 Task: Search round trip flight ticket for 4 adults, 2 children, 2 infants in seat and 1 infant on lap in premium economy from New Orleans: Louis Armstrong New Orleans International Airport to Greenville: Pitt-greenville Airport on 5-2-2023 and return on 5-3-2023. Choice of flights is Sun country airlines. Number of bags: 9 checked bags. Price is upto 94000. Outbound departure time preference is 12:15. Return departure time preference is 12:30.
Action: Mouse moved to (372, 319)
Screenshot: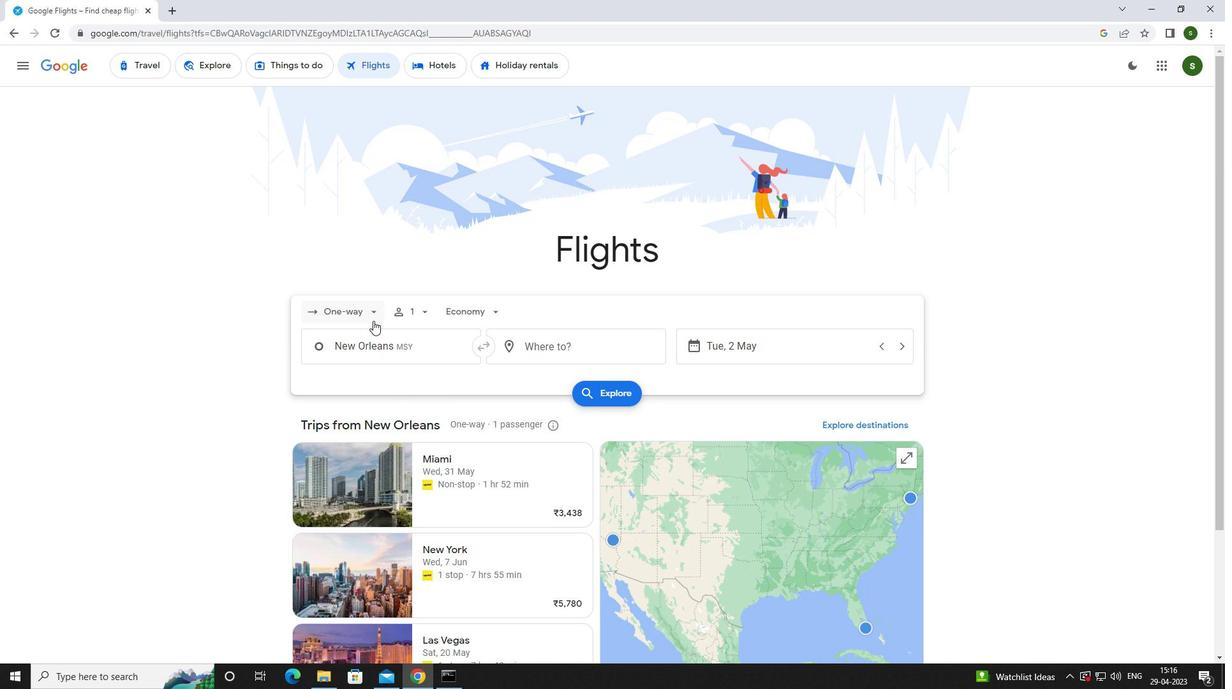 
Action: Mouse pressed left at (372, 319)
Screenshot: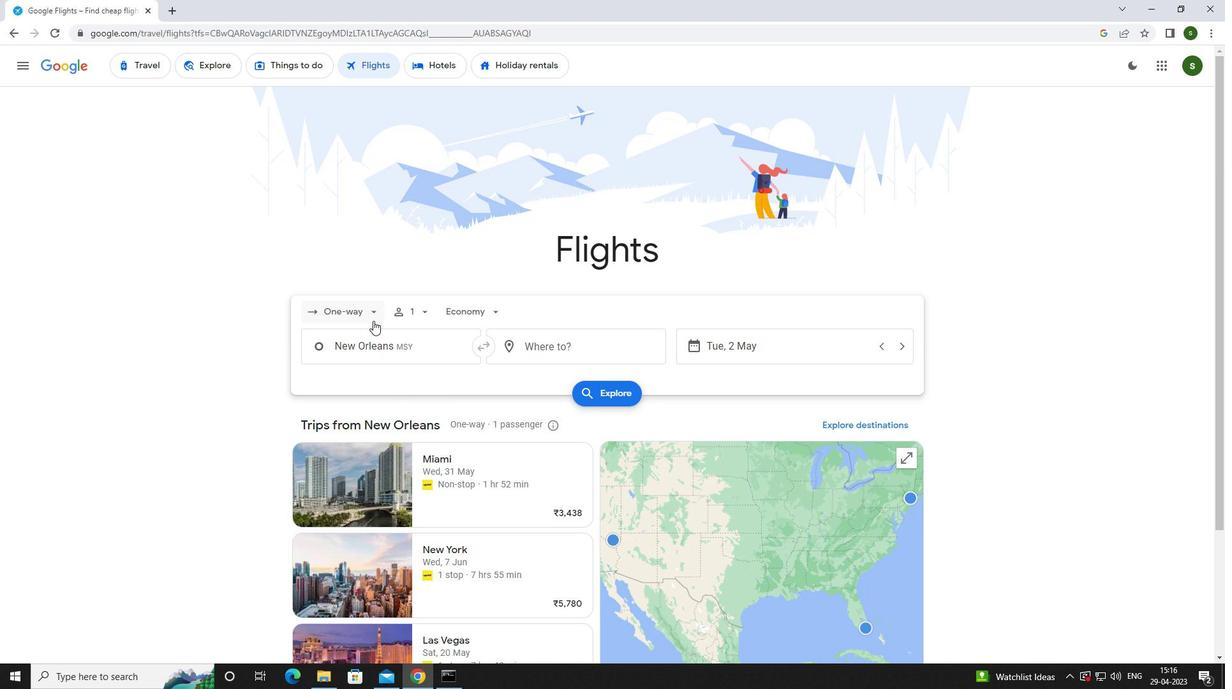 
Action: Mouse moved to (369, 335)
Screenshot: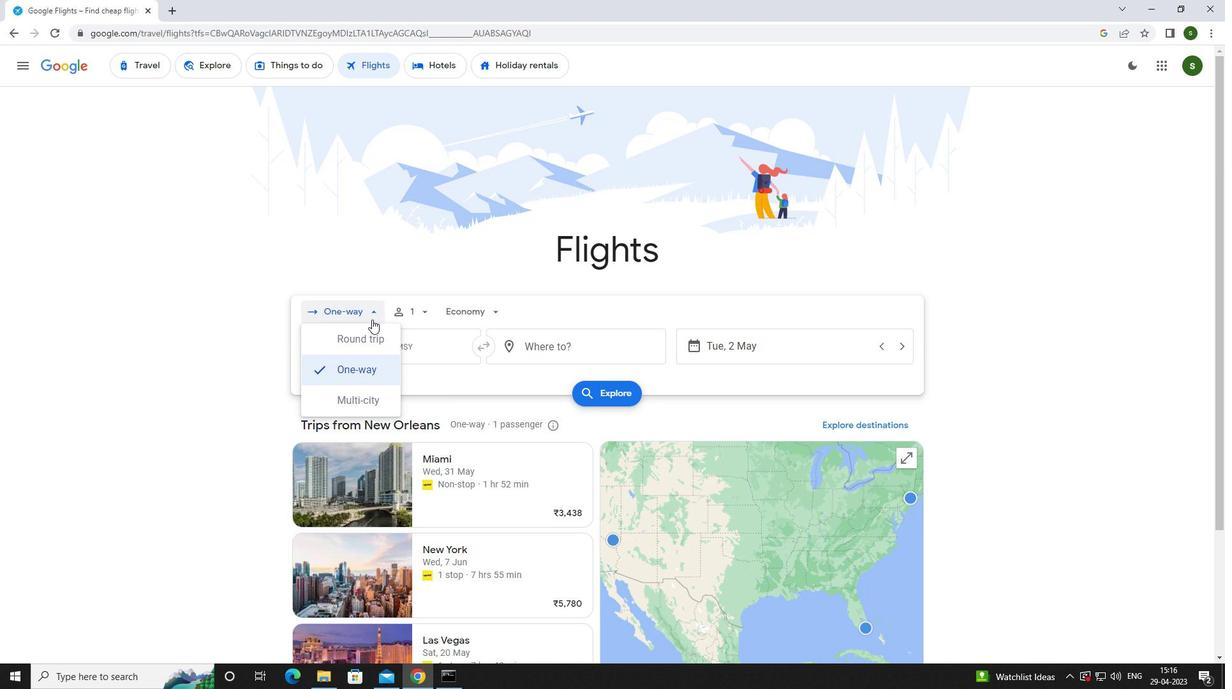 
Action: Mouse pressed left at (369, 335)
Screenshot: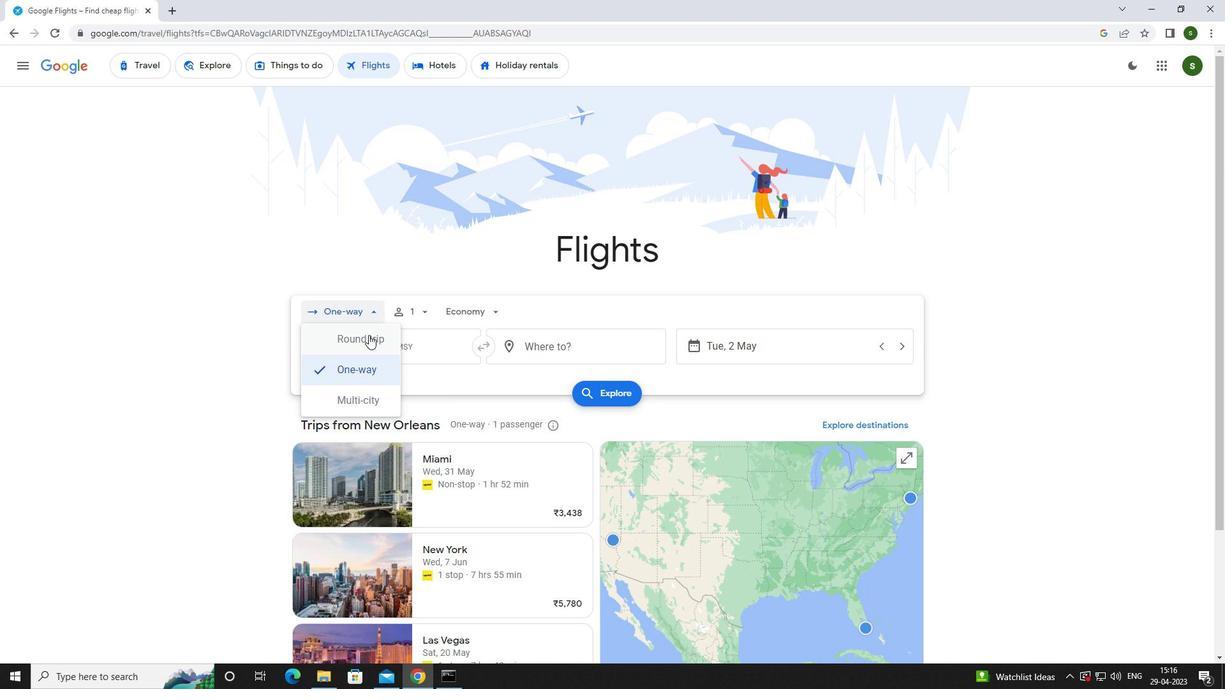 
Action: Mouse moved to (424, 314)
Screenshot: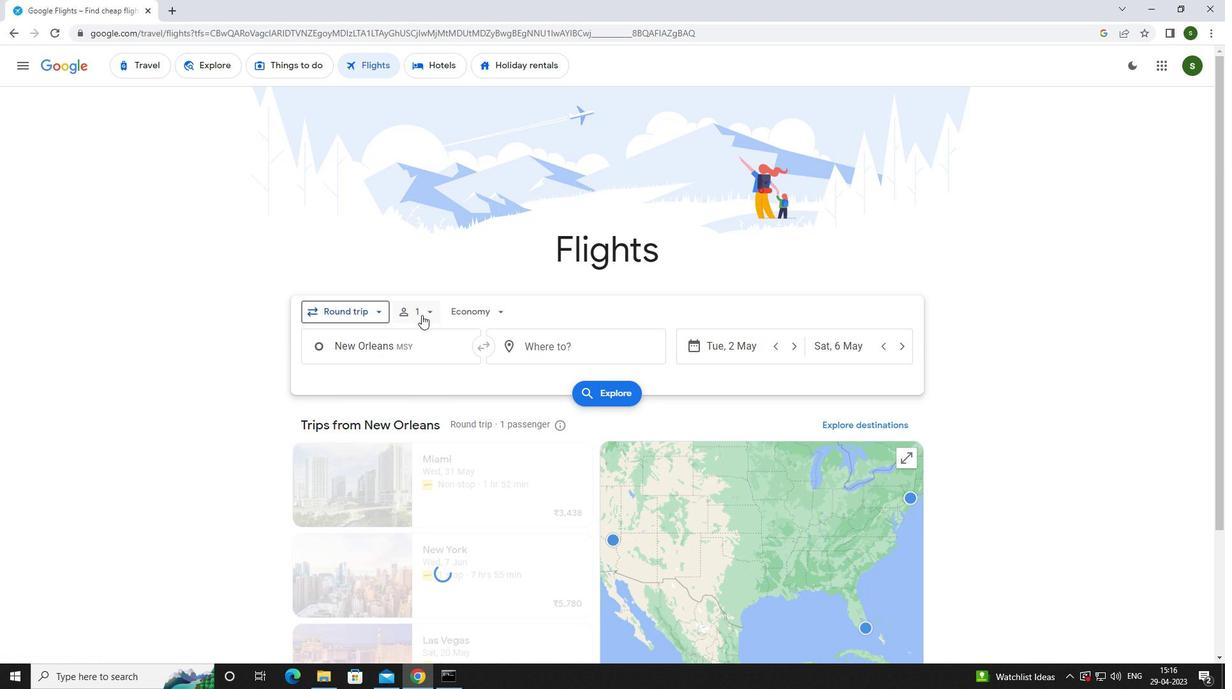 
Action: Mouse pressed left at (424, 314)
Screenshot: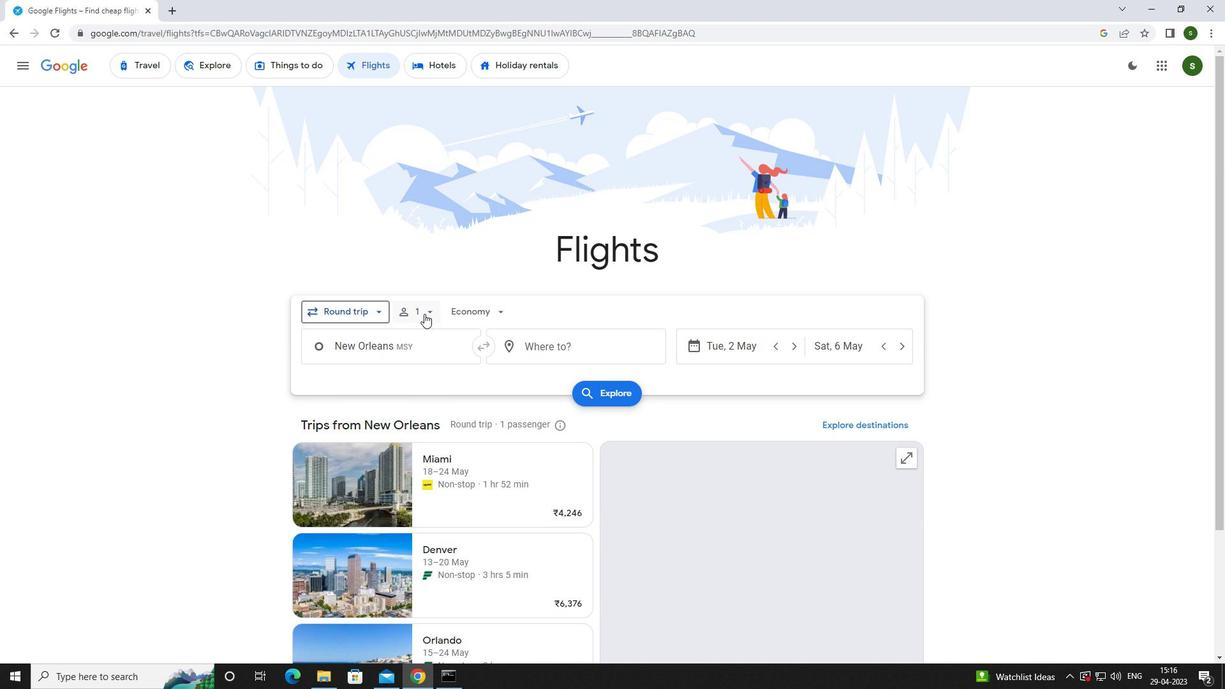 
Action: Mouse moved to (533, 342)
Screenshot: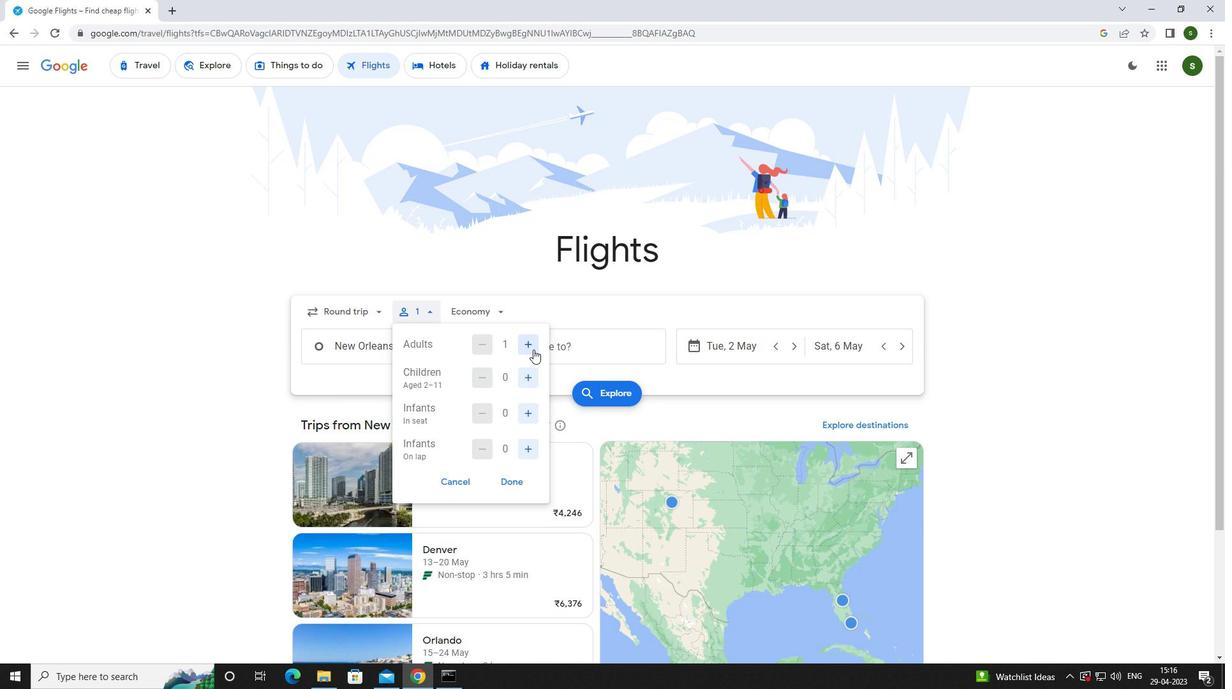 
Action: Mouse pressed left at (533, 342)
Screenshot: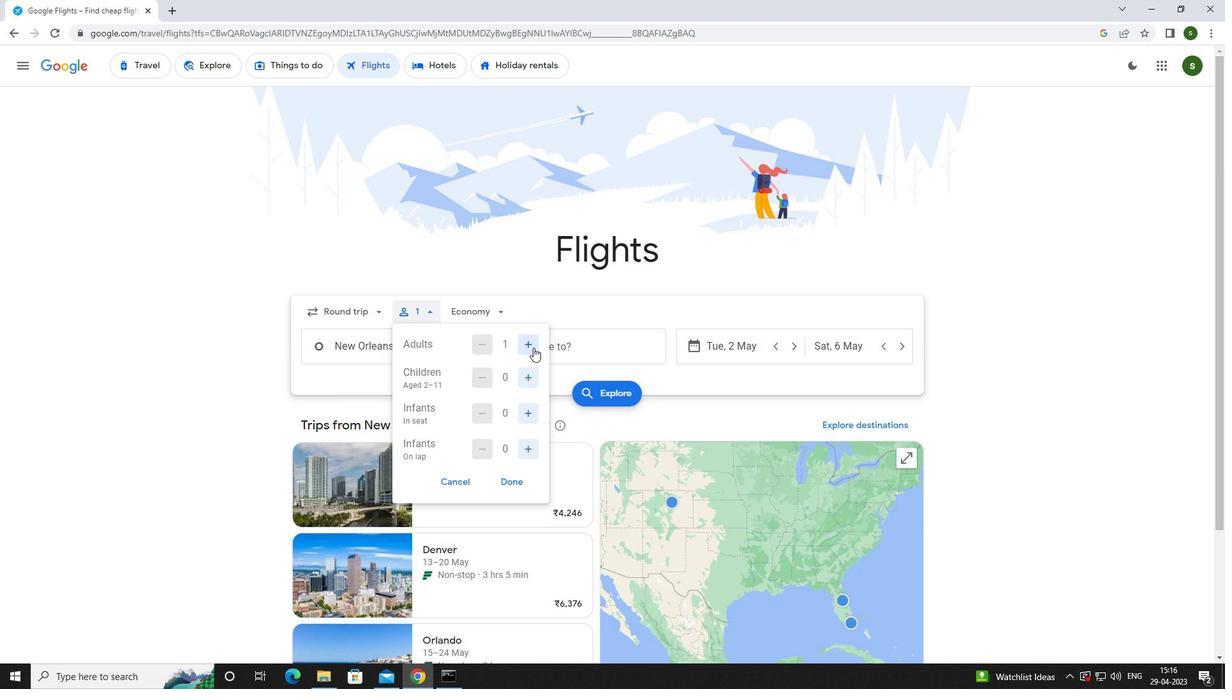 
Action: Mouse pressed left at (533, 342)
Screenshot: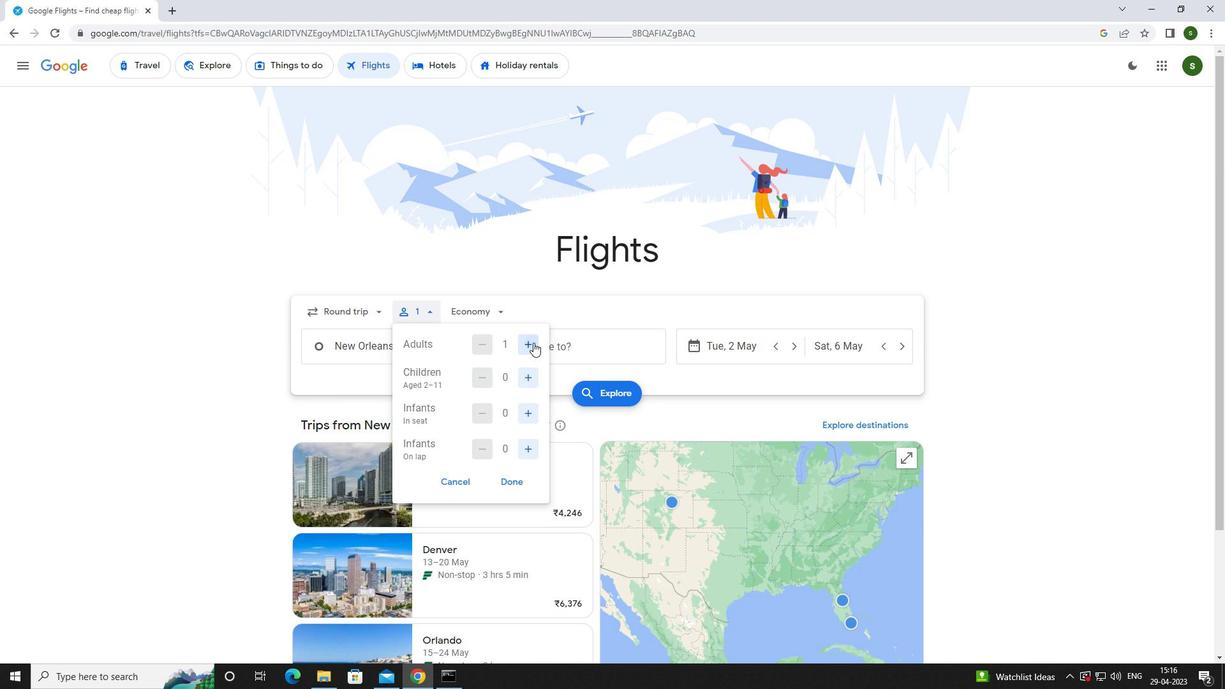 
Action: Mouse pressed left at (533, 342)
Screenshot: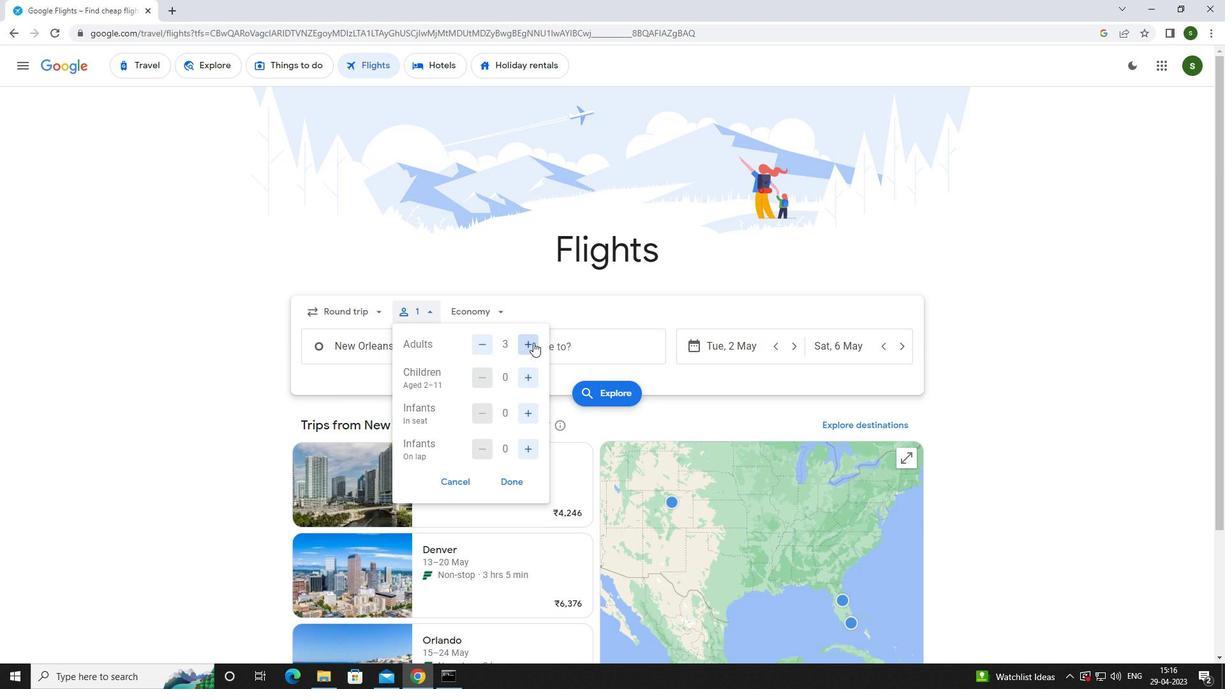 
Action: Mouse moved to (528, 377)
Screenshot: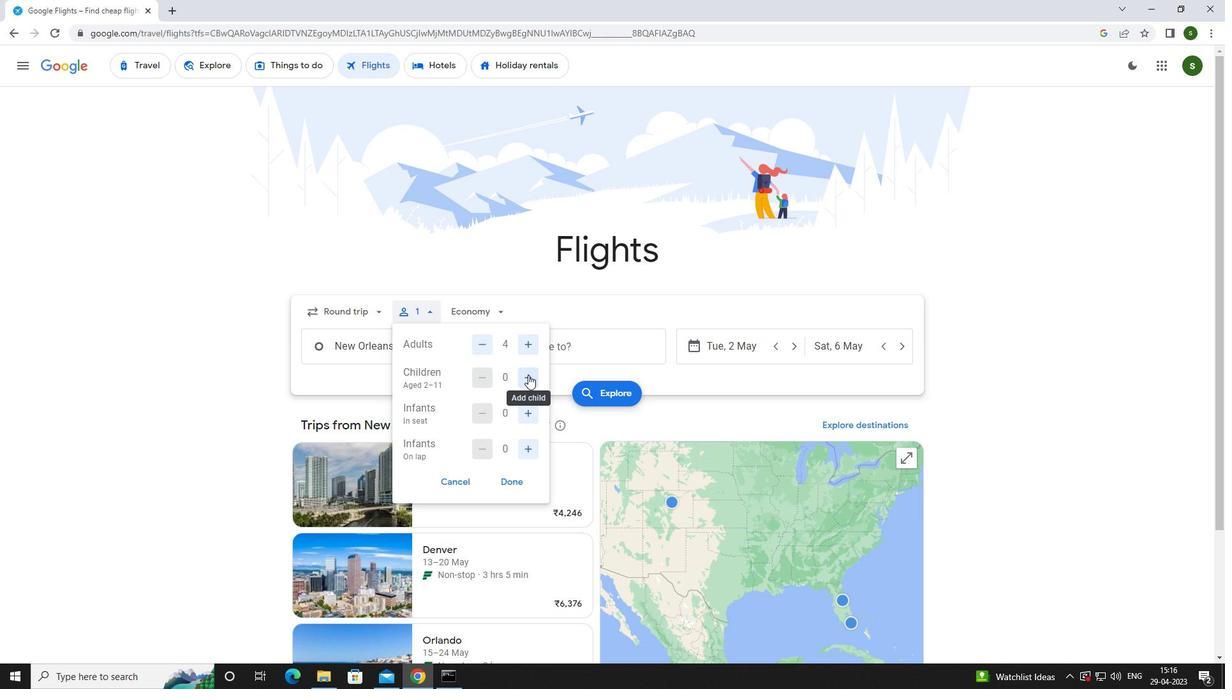 
Action: Mouse pressed left at (528, 377)
Screenshot: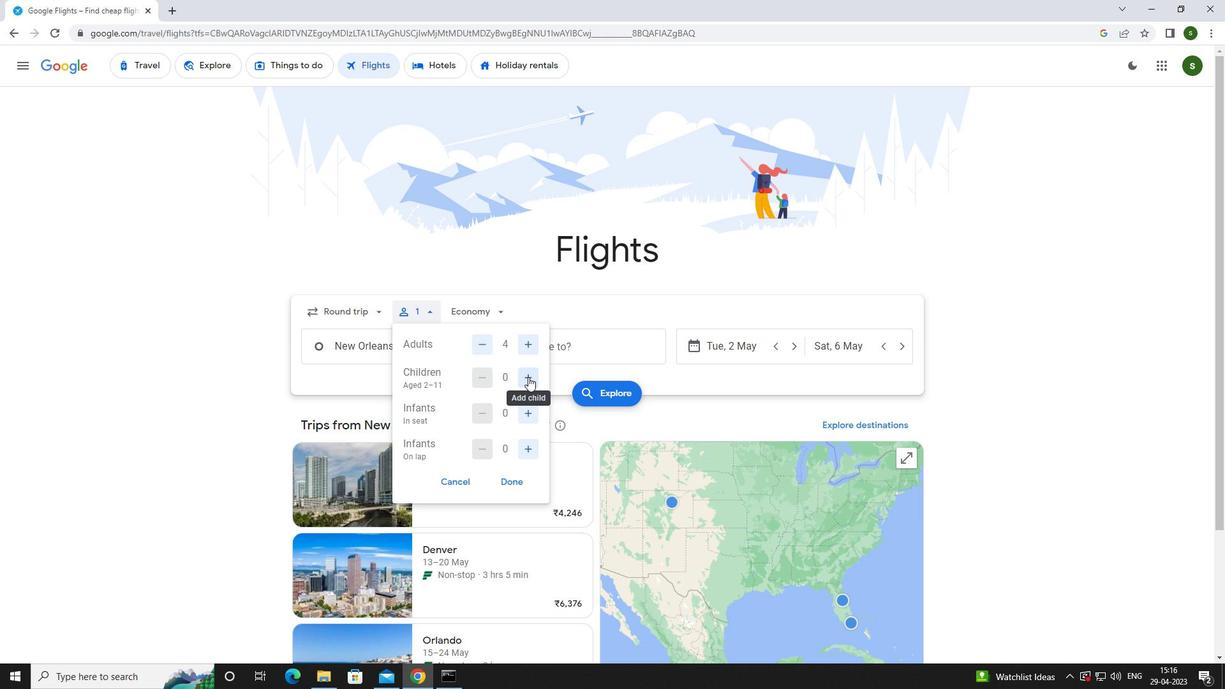 
Action: Mouse pressed left at (528, 377)
Screenshot: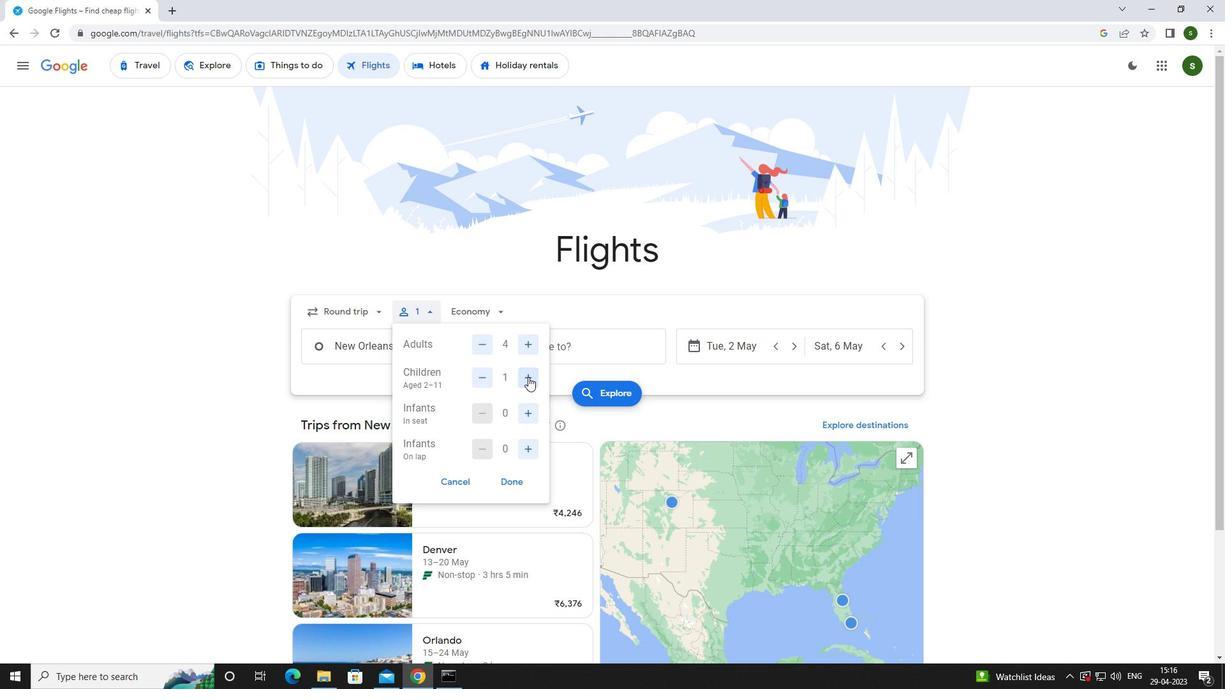 
Action: Mouse moved to (529, 409)
Screenshot: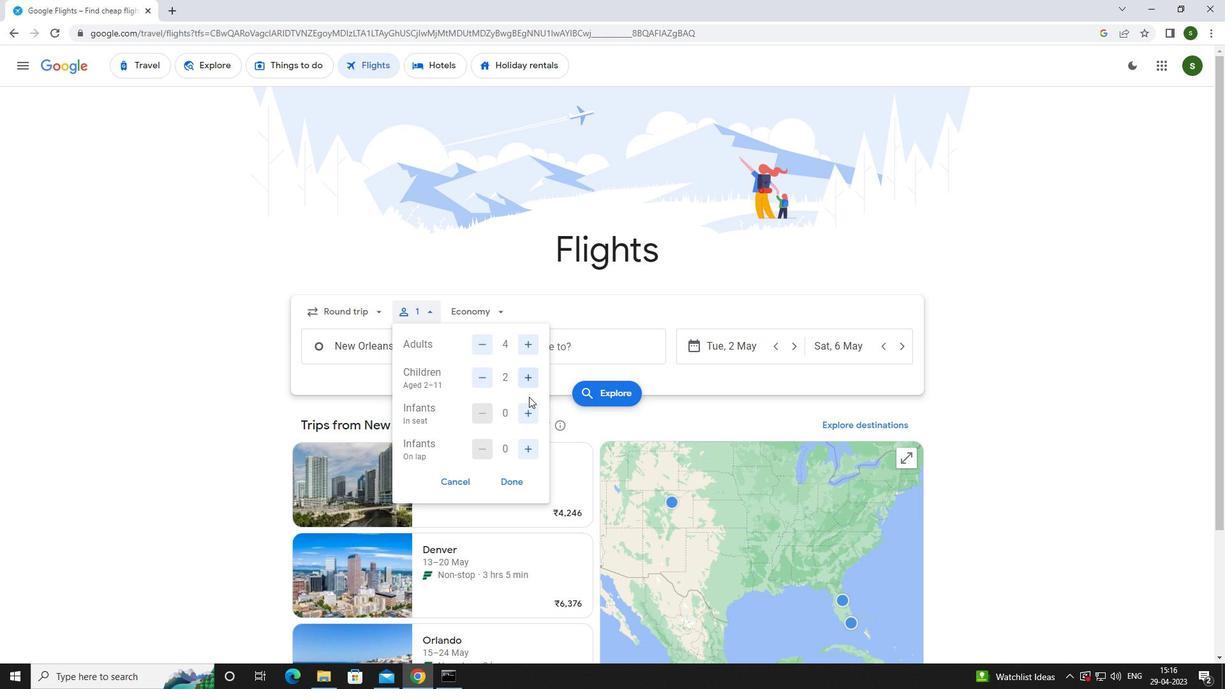 
Action: Mouse pressed left at (529, 409)
Screenshot: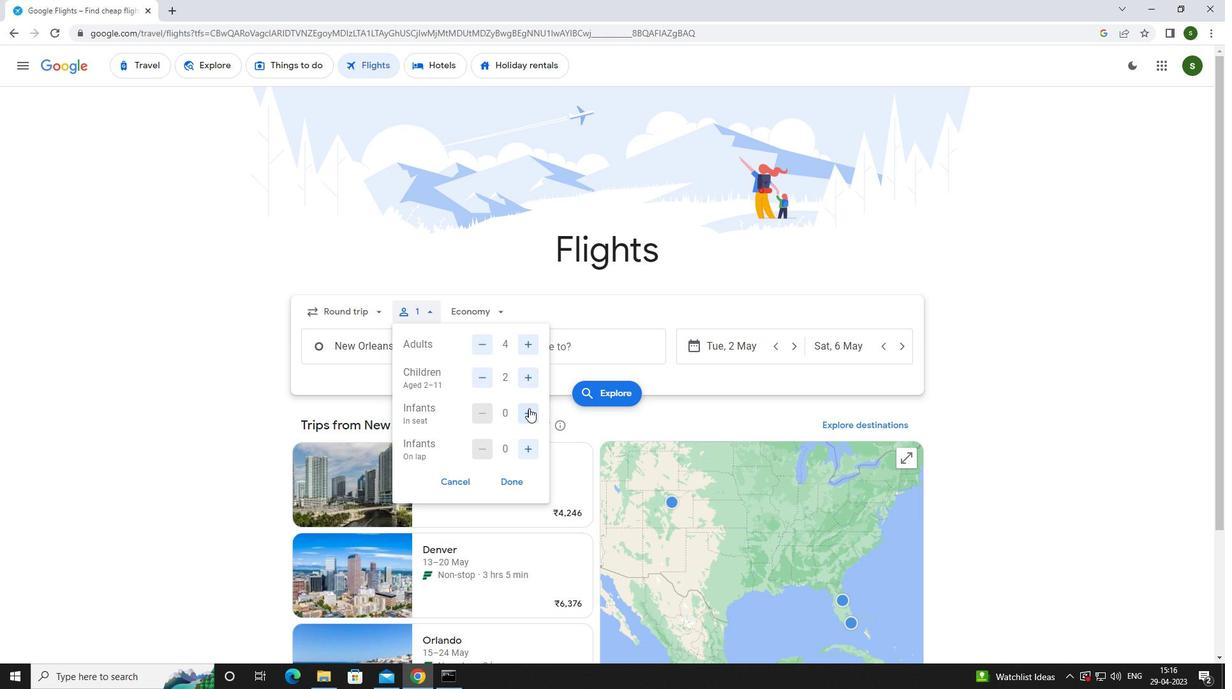 
Action: Mouse pressed left at (529, 409)
Screenshot: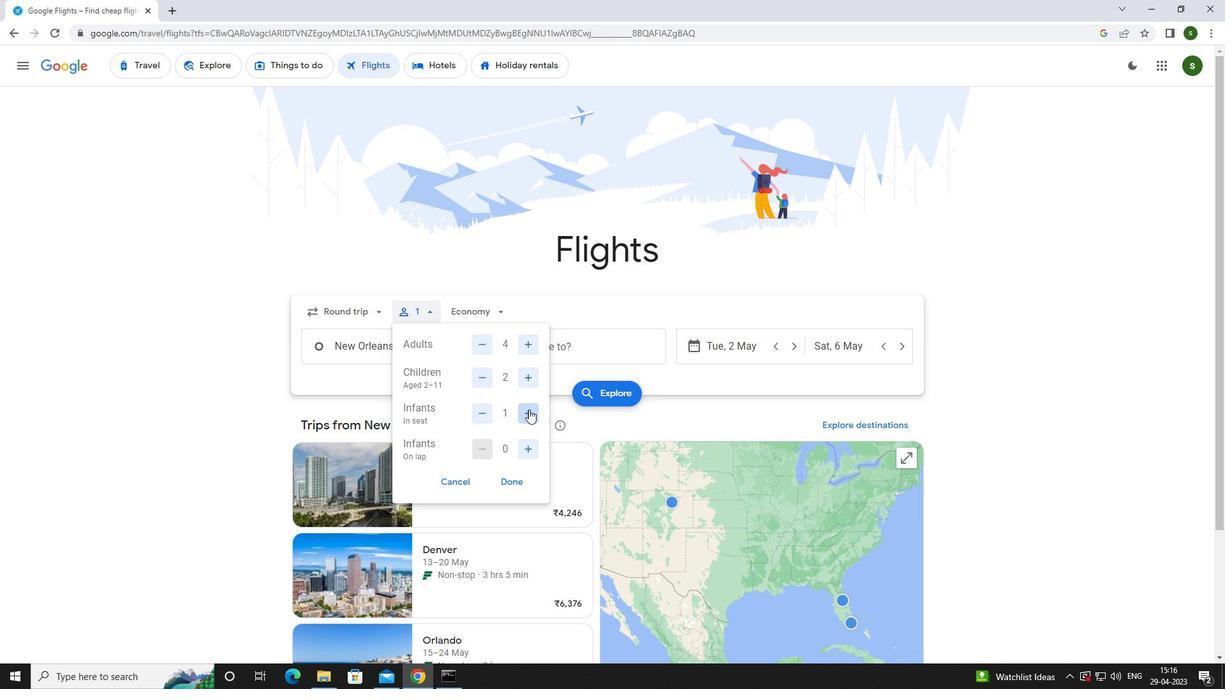 
Action: Mouse moved to (531, 439)
Screenshot: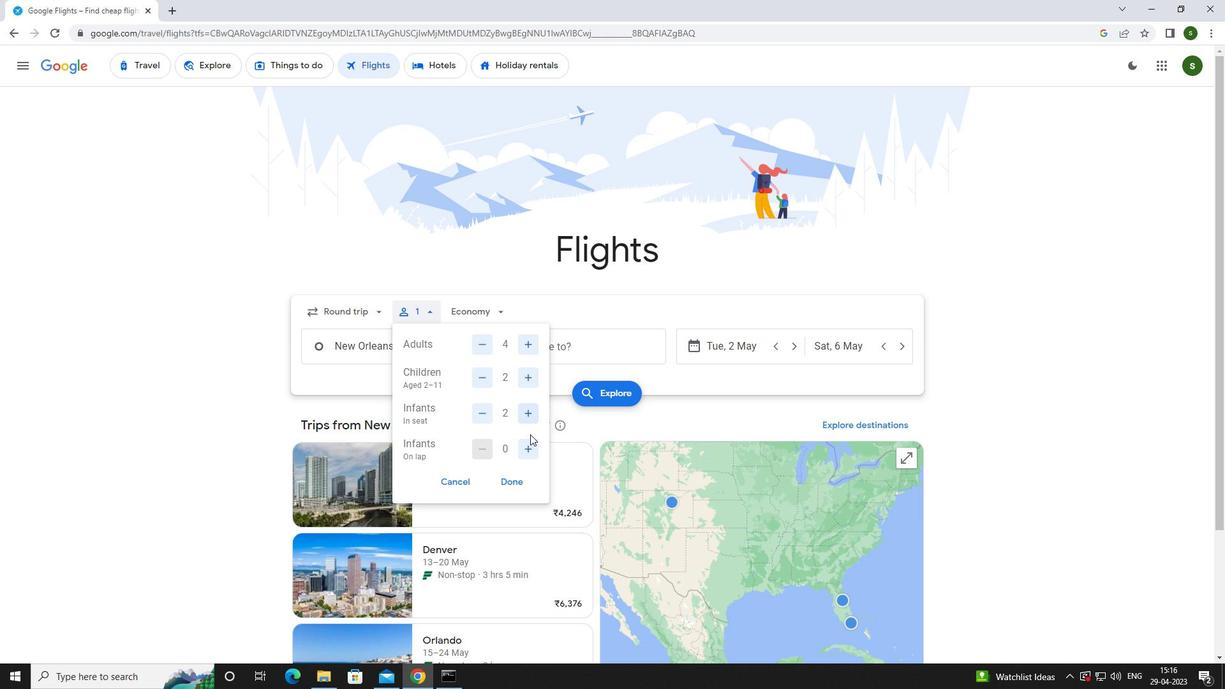 
Action: Mouse pressed left at (531, 439)
Screenshot: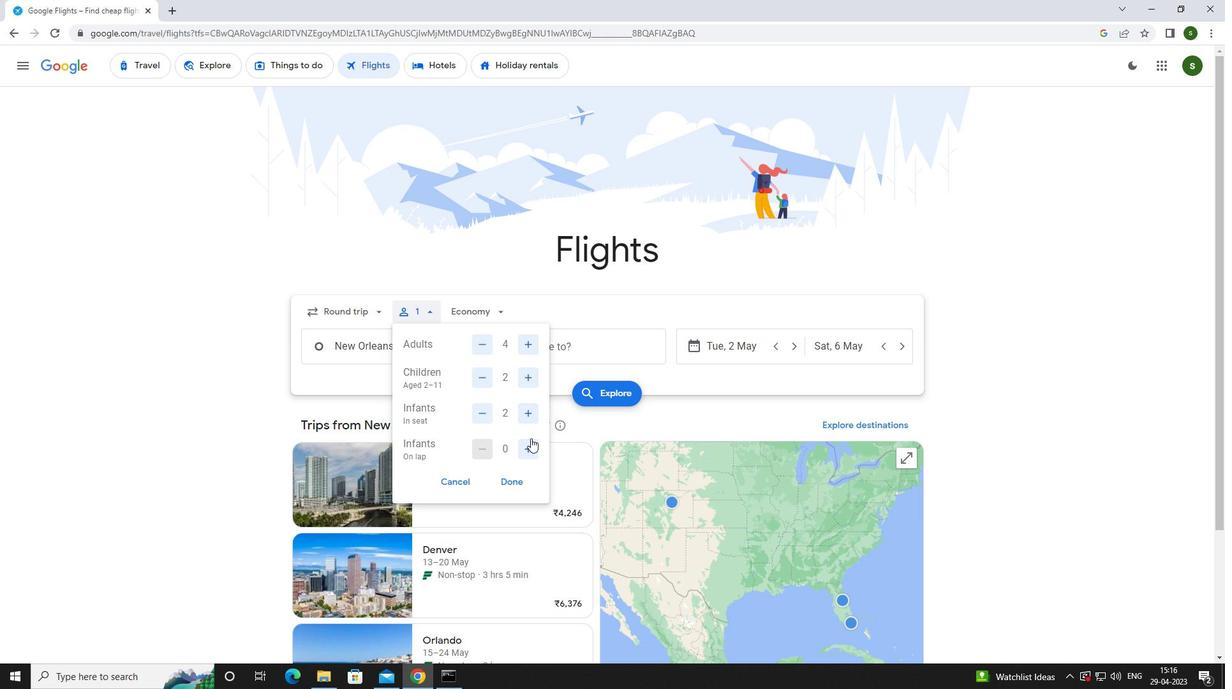 
Action: Mouse moved to (495, 316)
Screenshot: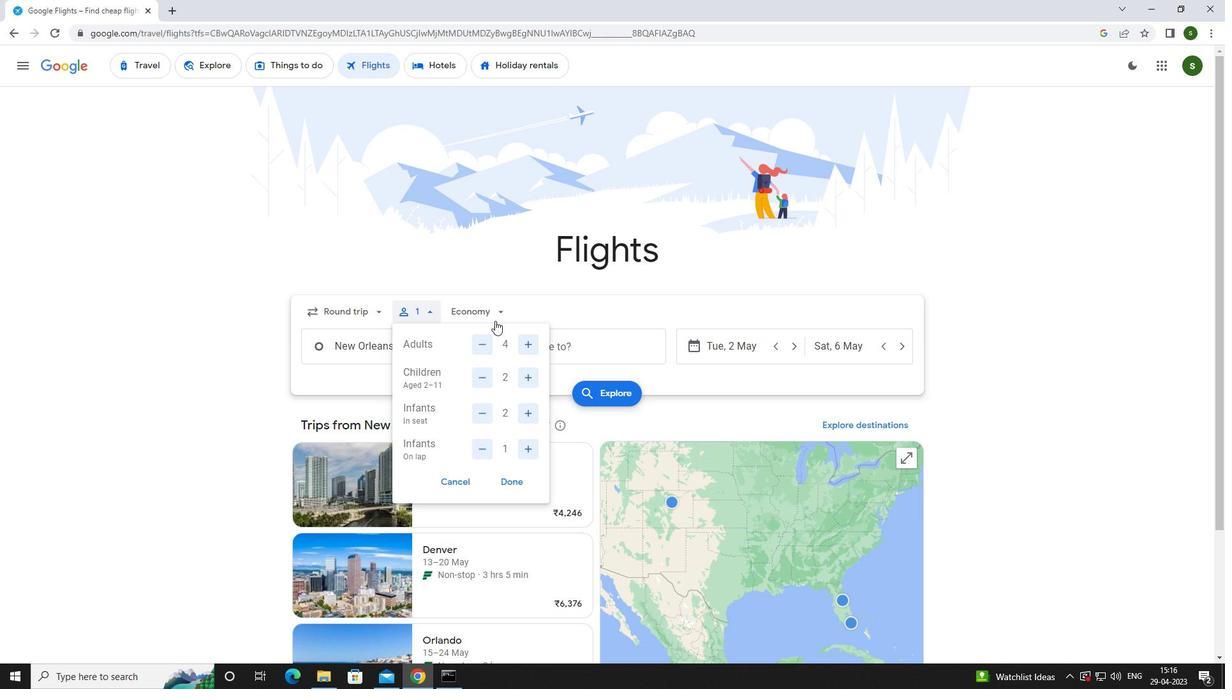 
Action: Mouse pressed left at (495, 316)
Screenshot: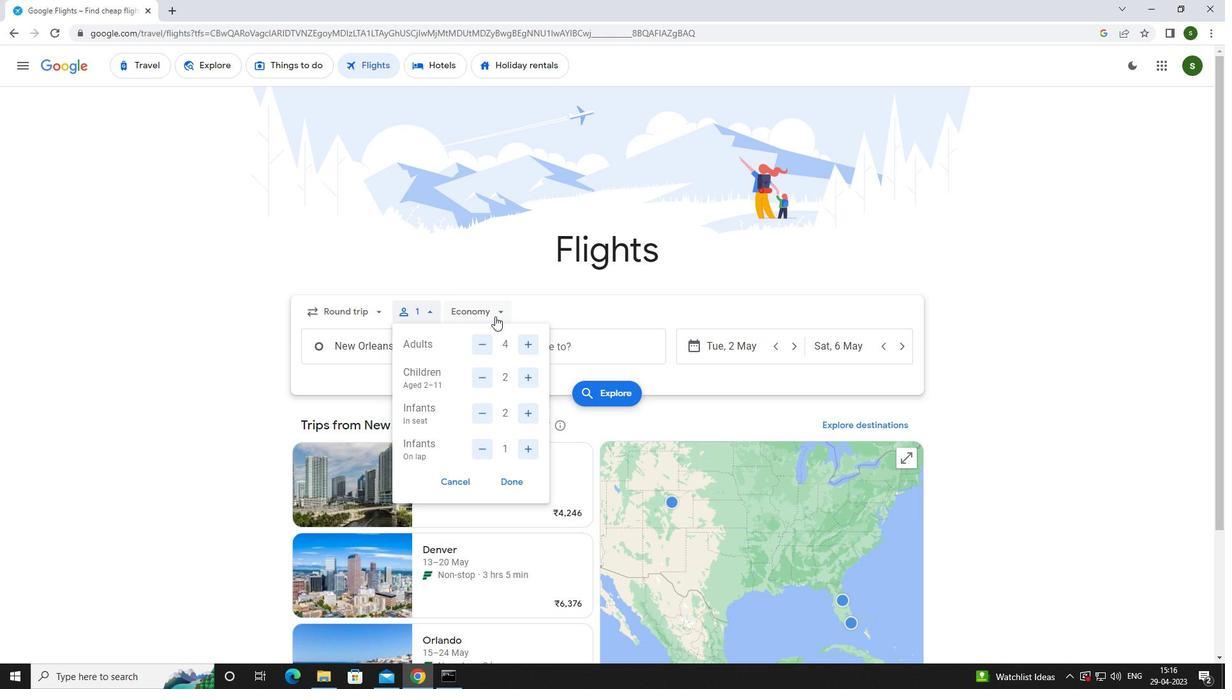 
Action: Mouse moved to (504, 372)
Screenshot: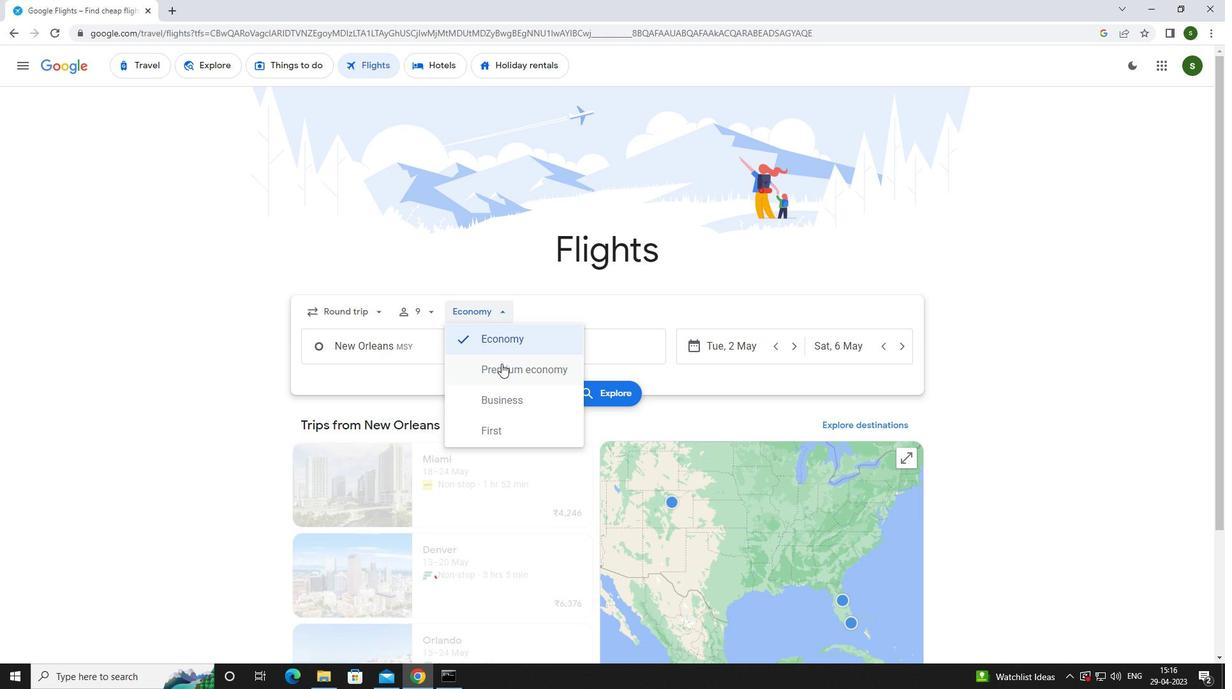 
Action: Mouse pressed left at (504, 372)
Screenshot: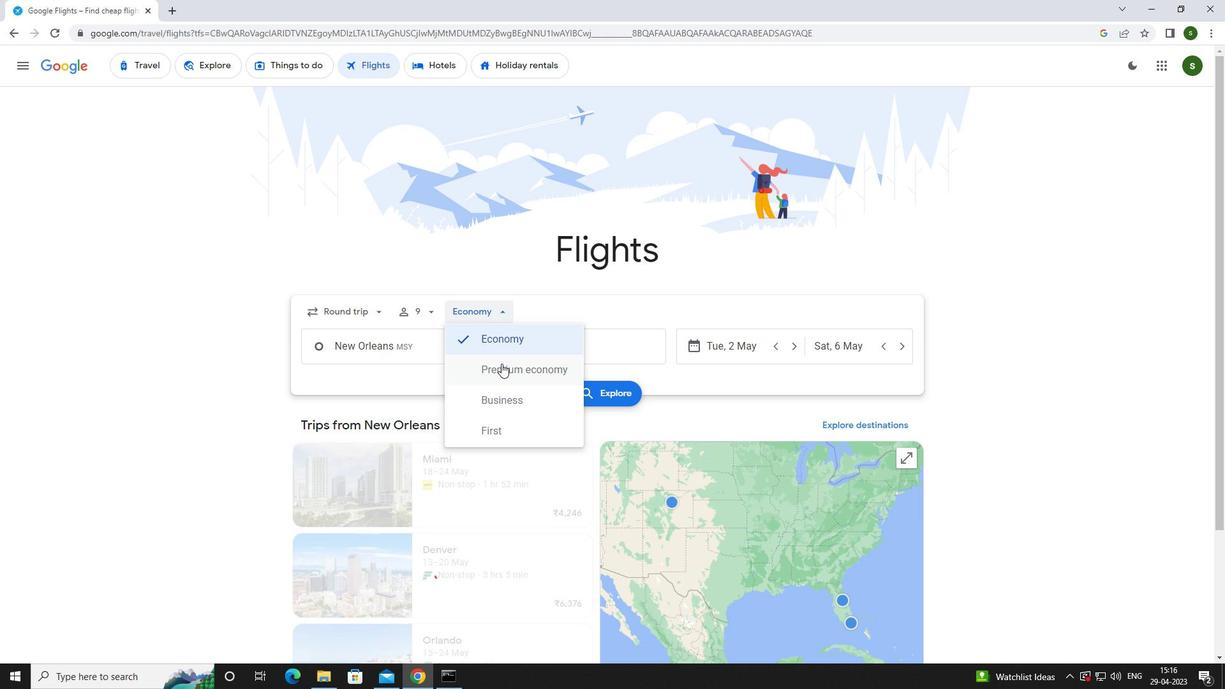 
Action: Mouse moved to (420, 344)
Screenshot: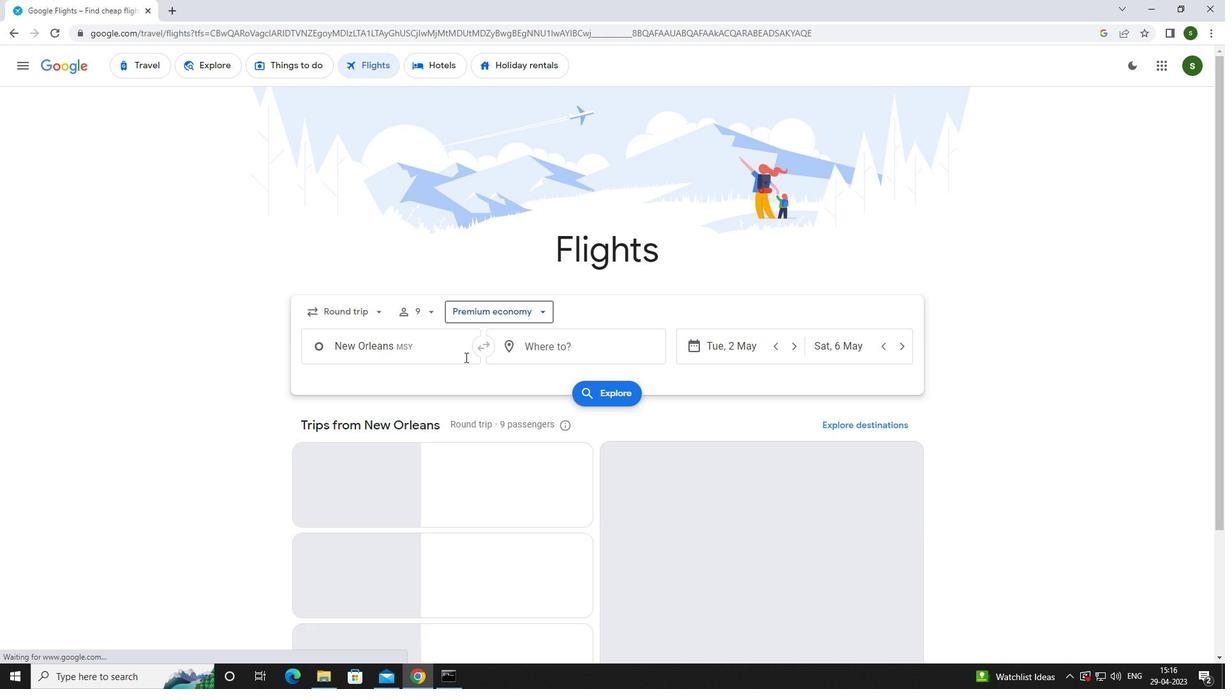 
Action: Mouse pressed left at (420, 344)
Screenshot: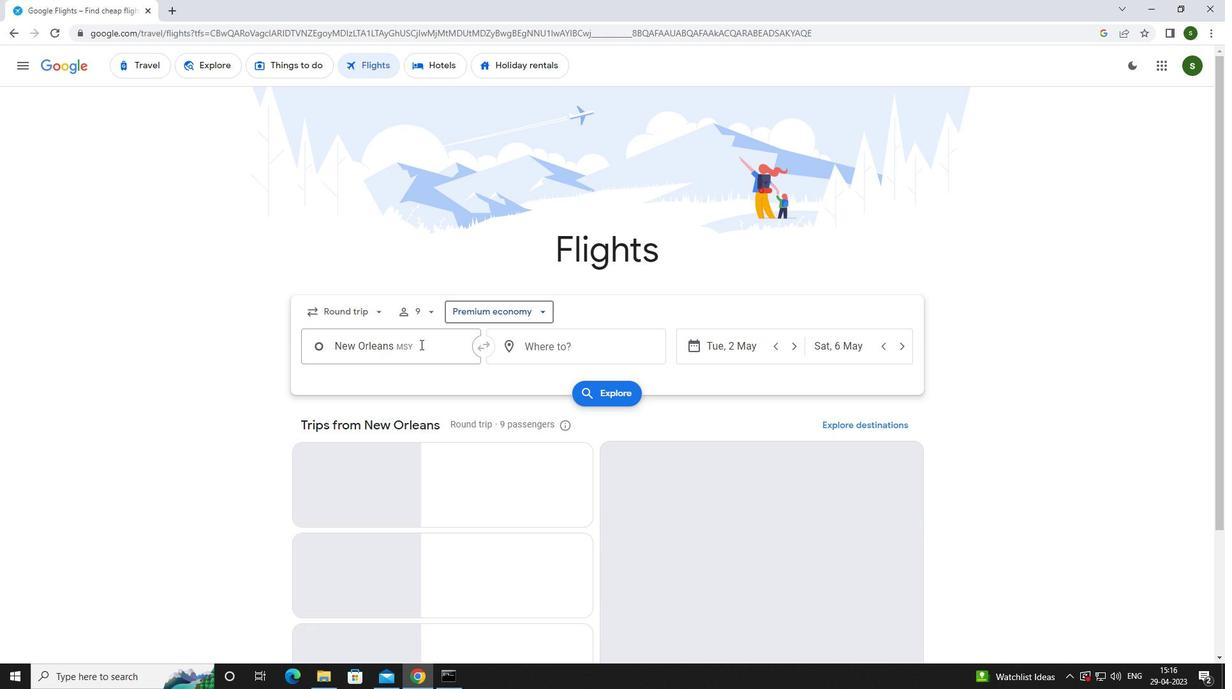 
Action: Key pressed n<Key.caps_lock>ew<Key.space><Key.caps_lock>o<Key.caps_lock>rleans
Screenshot: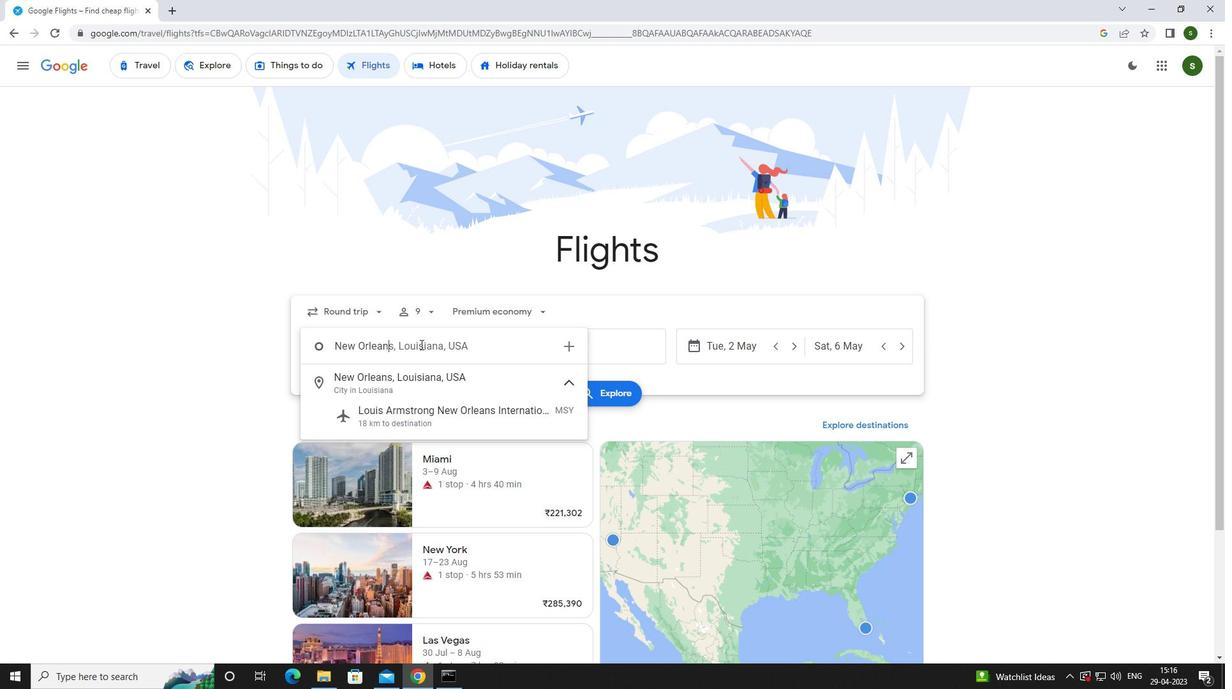 
Action: Mouse moved to (460, 420)
Screenshot: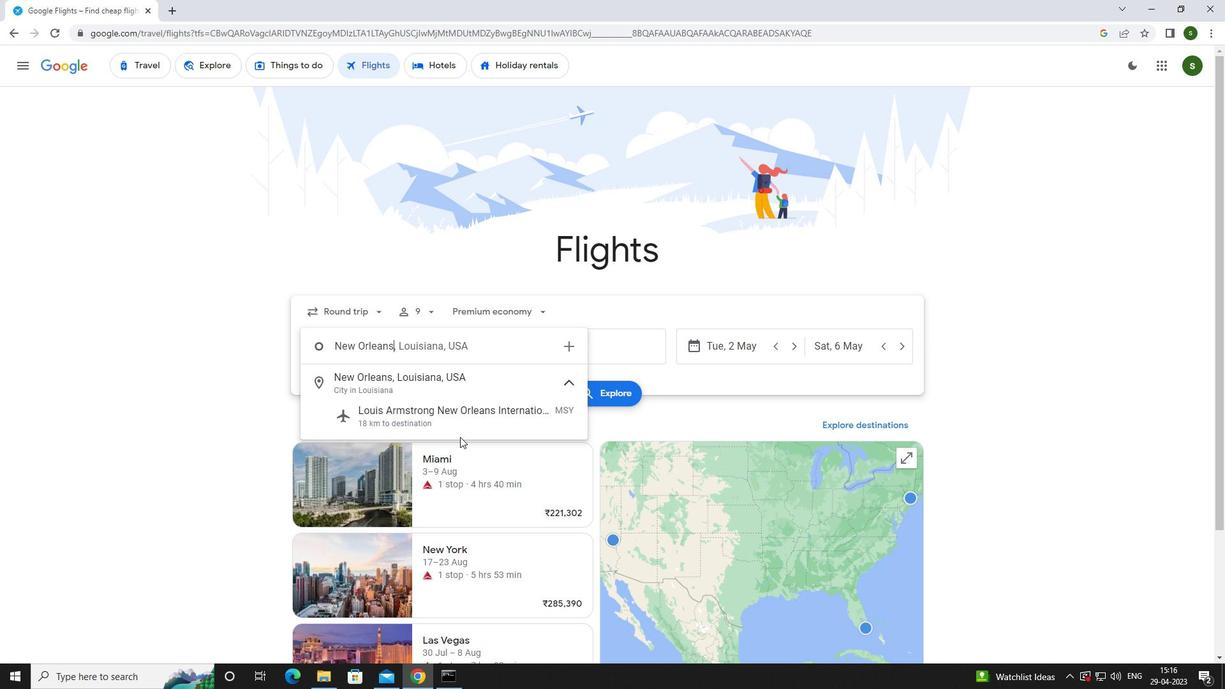 
Action: Mouse pressed left at (460, 420)
Screenshot: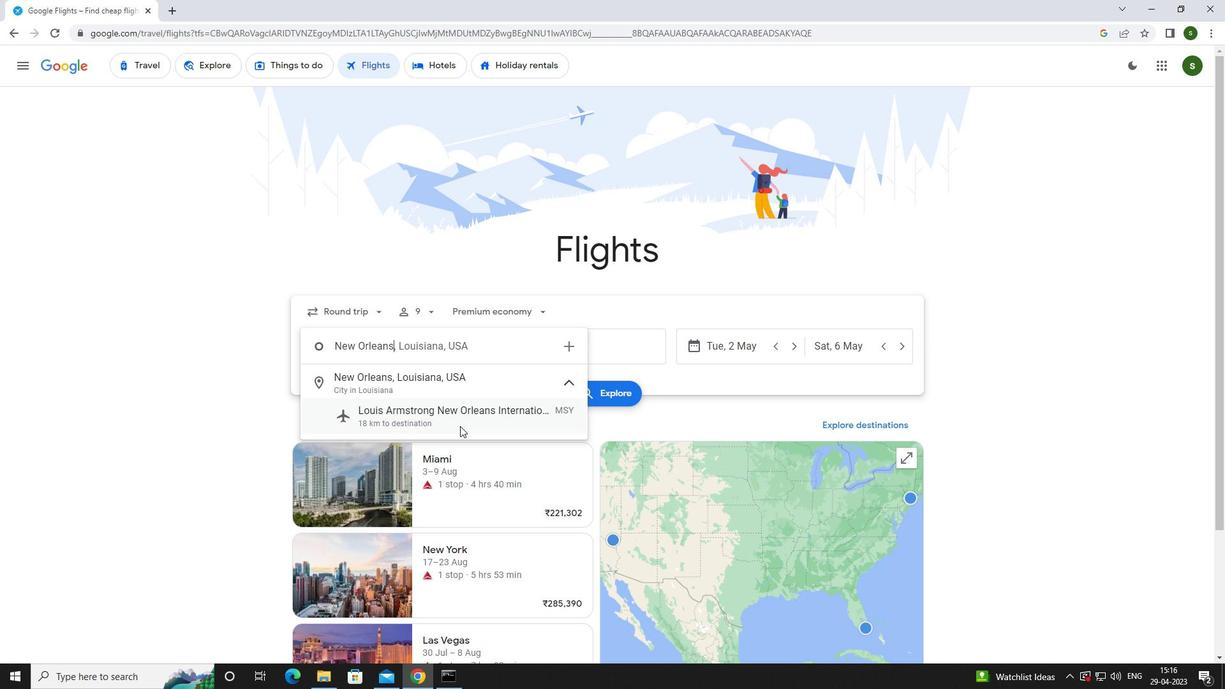 
Action: Mouse moved to (537, 335)
Screenshot: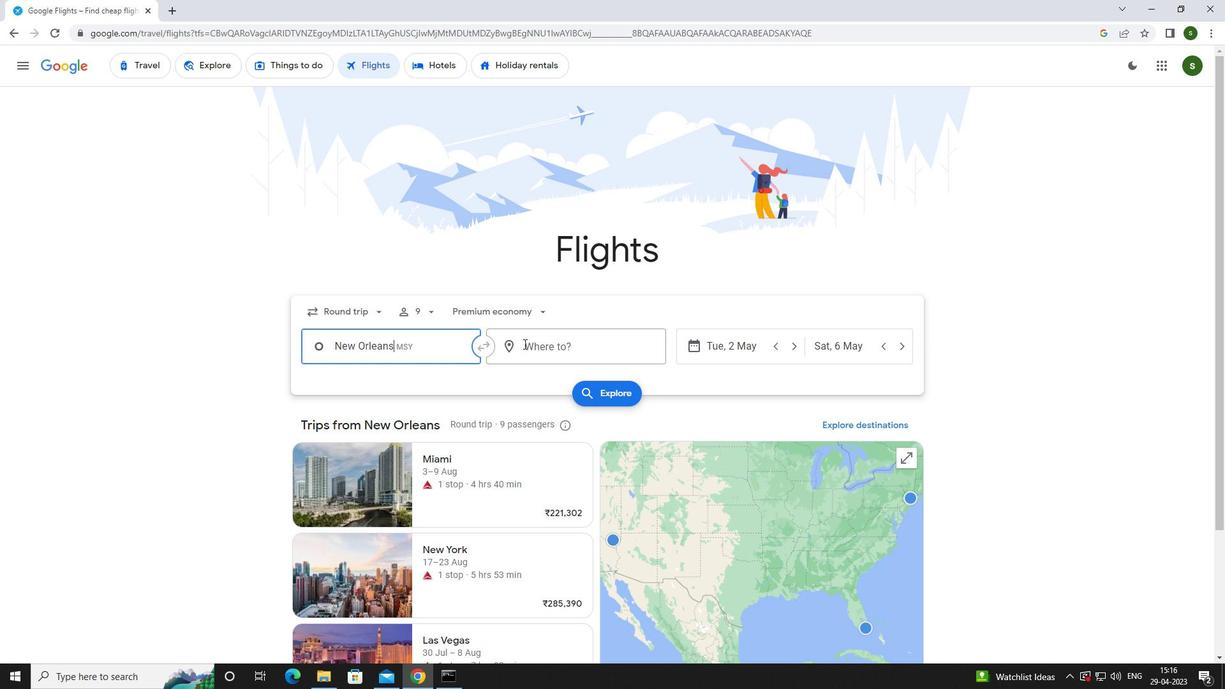 
Action: Mouse pressed left at (537, 335)
Screenshot: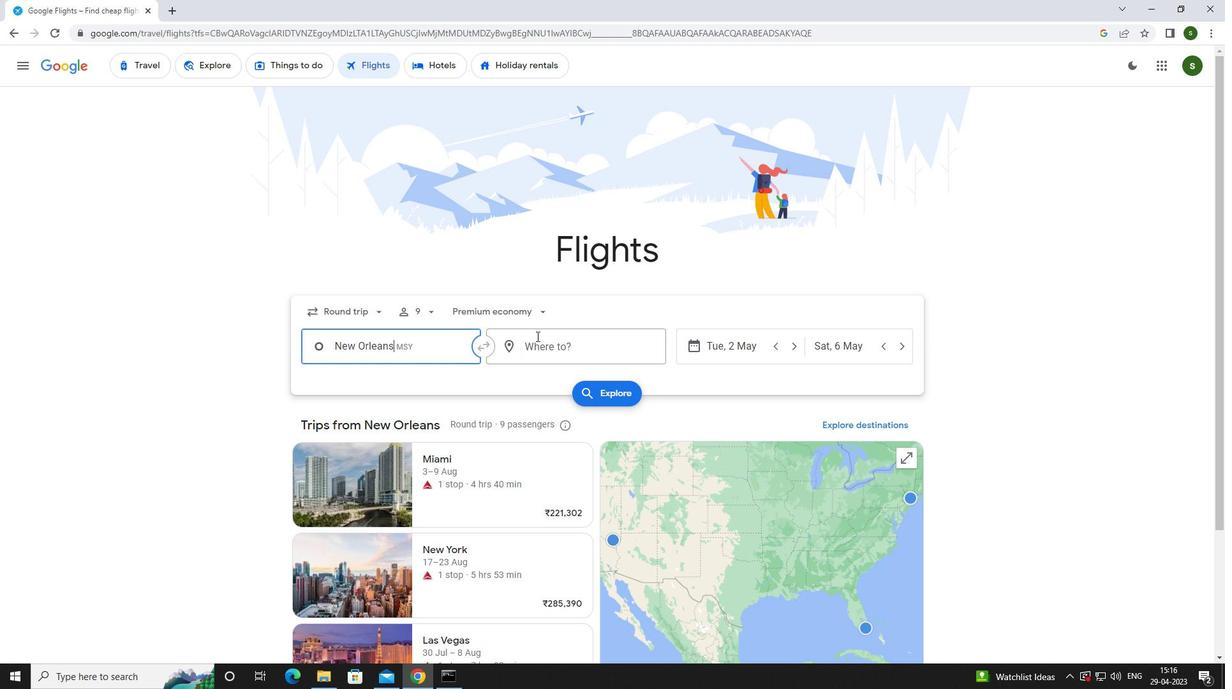 
Action: Key pressed <Key.caps_lock>p<Key.caps_lock>o<Key.backspace>itt
Screenshot: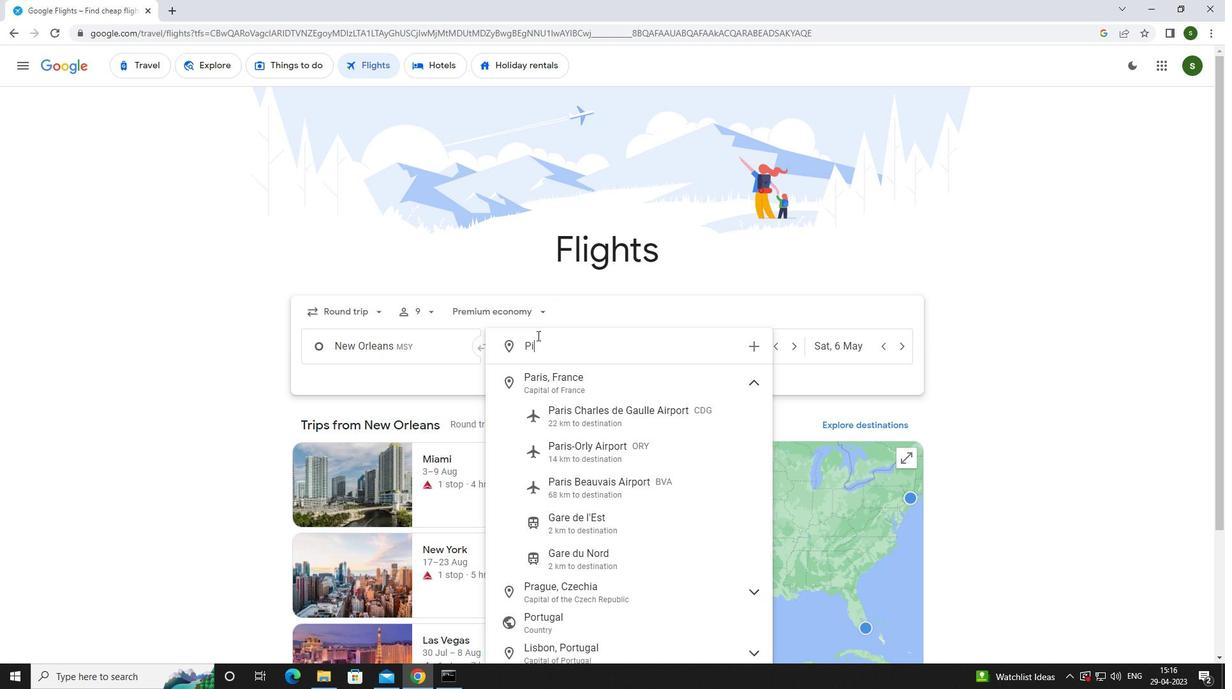 
Action: Mouse moved to (585, 471)
Screenshot: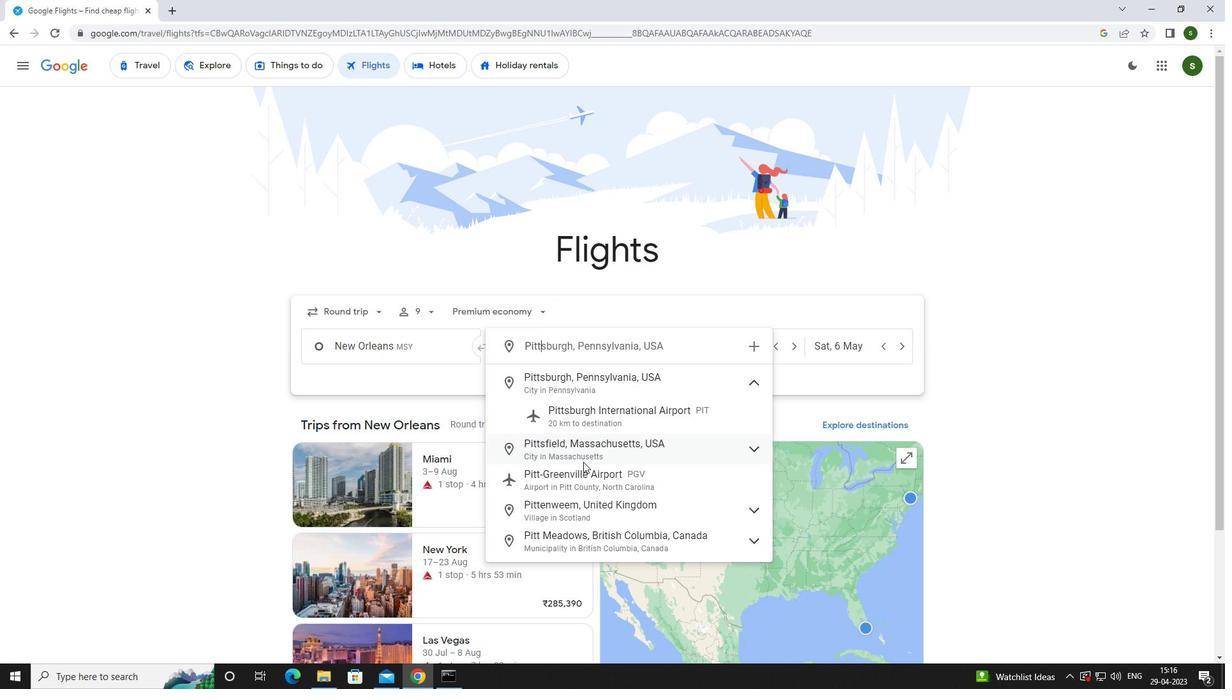 
Action: Mouse pressed left at (585, 471)
Screenshot: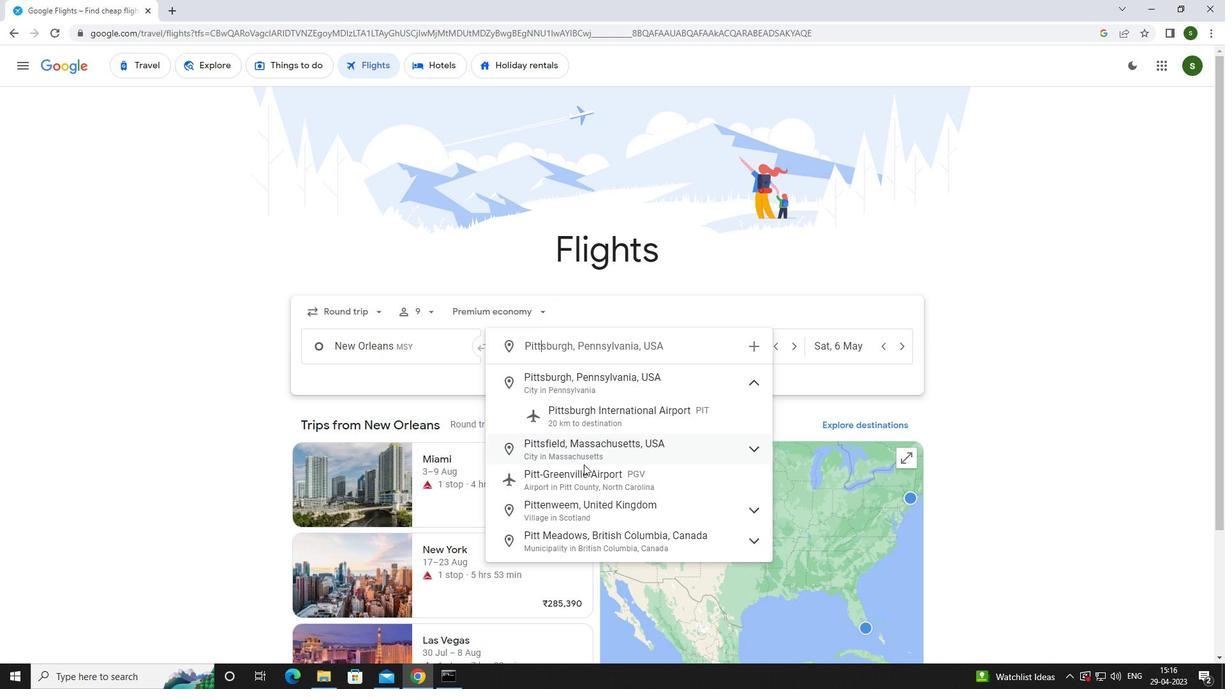 
Action: Mouse moved to (739, 346)
Screenshot: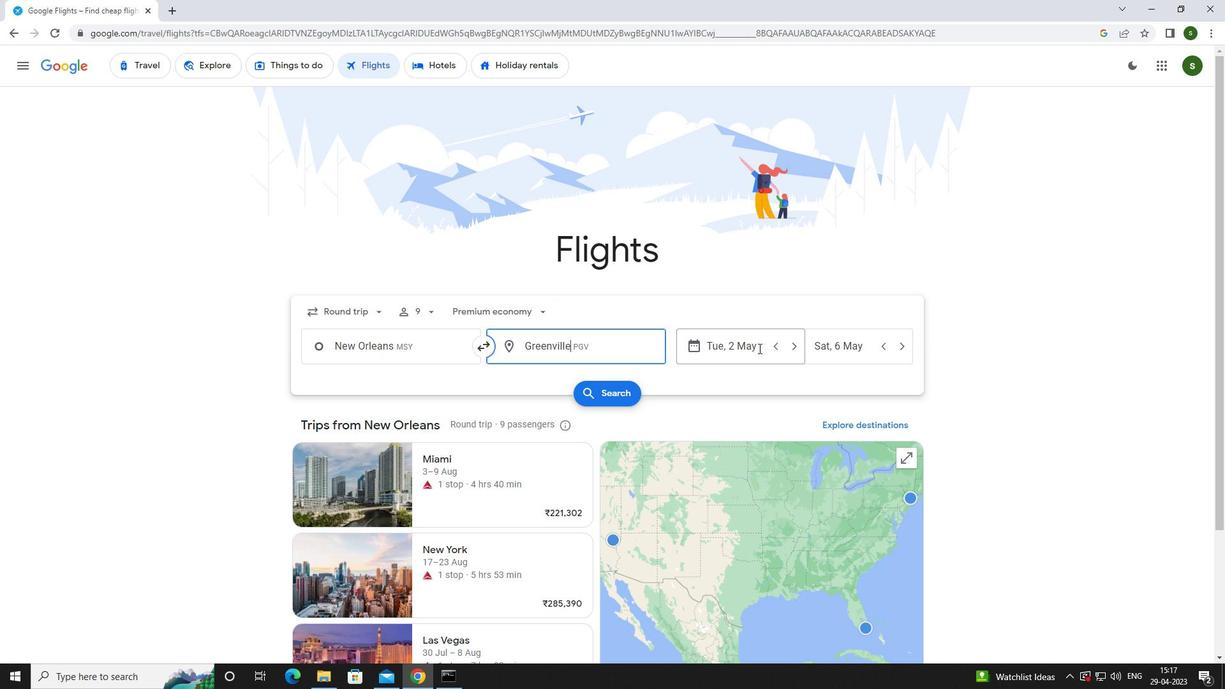 
Action: Mouse pressed left at (739, 346)
Screenshot: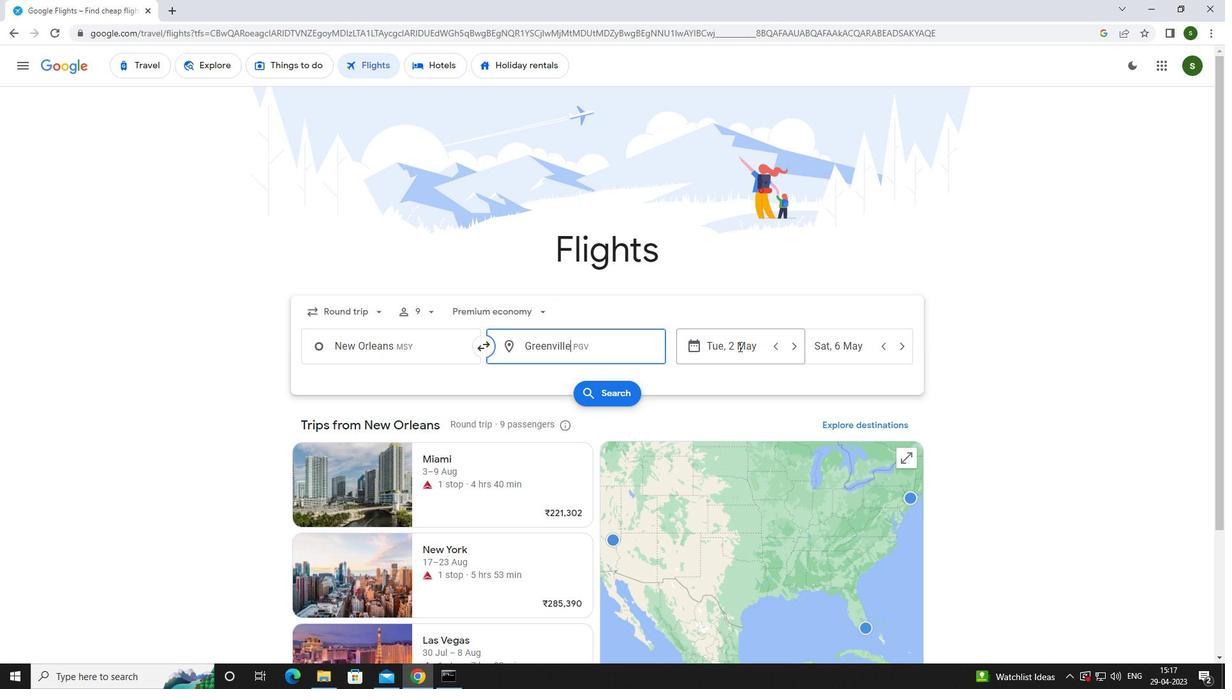 
Action: Mouse moved to (759, 418)
Screenshot: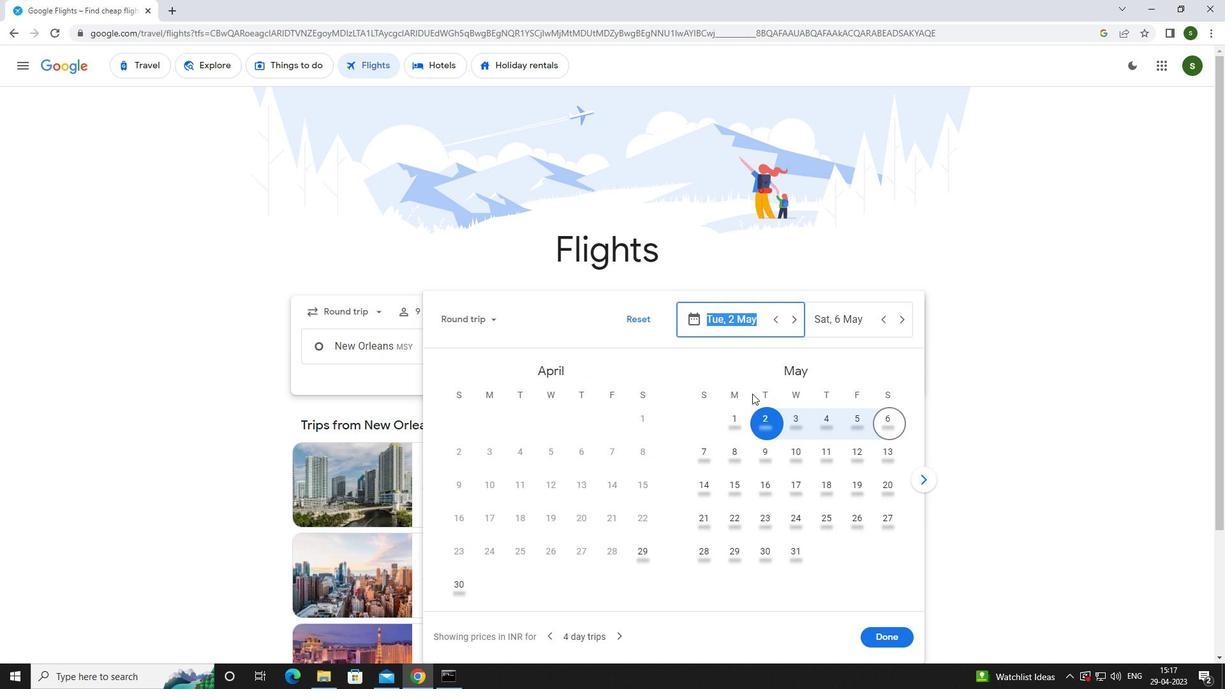 
Action: Mouse pressed left at (759, 418)
Screenshot: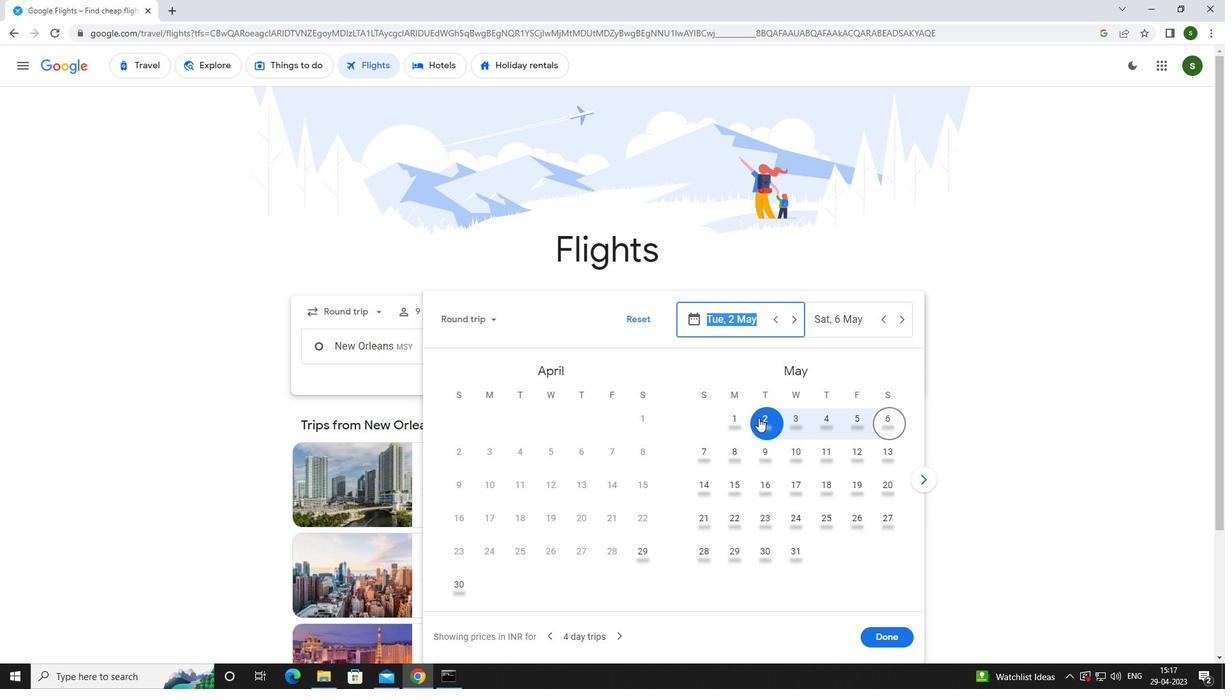 
Action: Mouse moved to (796, 419)
Screenshot: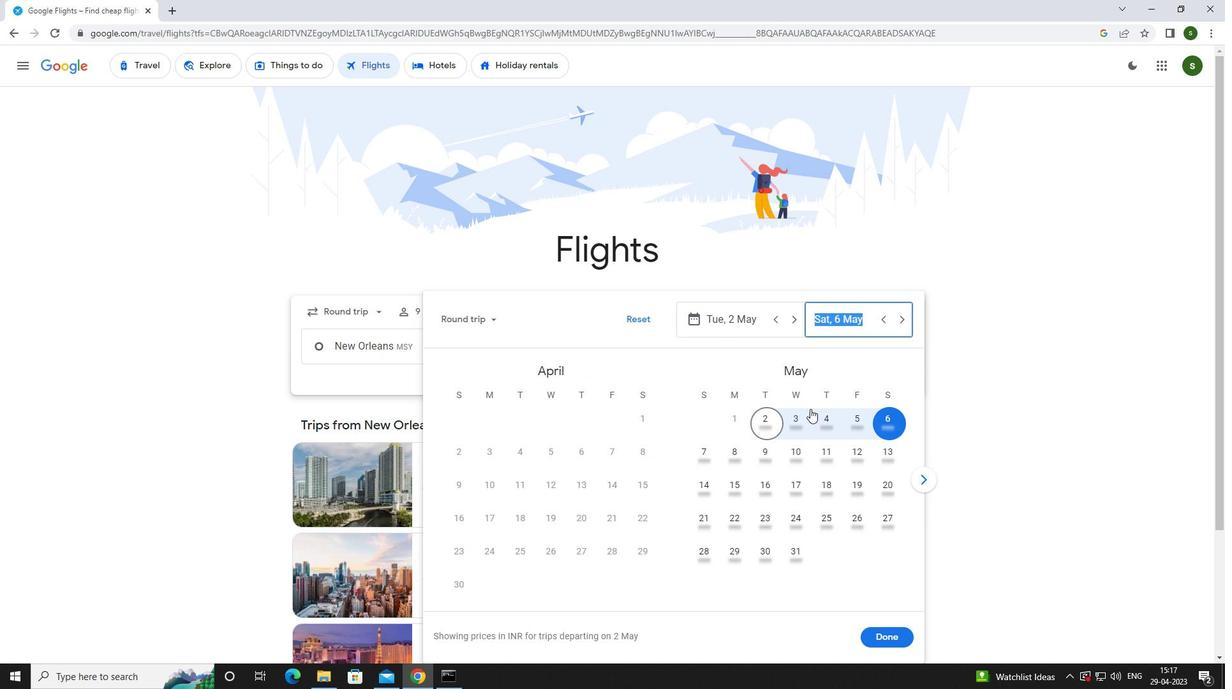 
Action: Mouse pressed left at (796, 419)
Screenshot: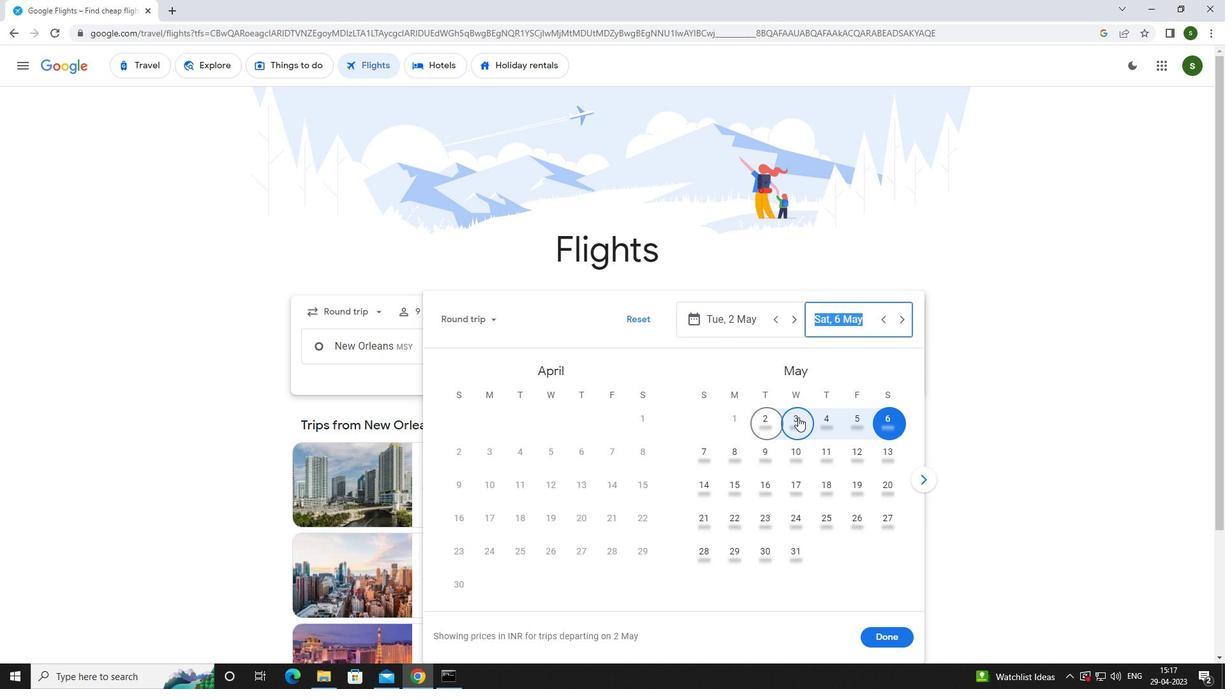 
Action: Mouse moved to (885, 635)
Screenshot: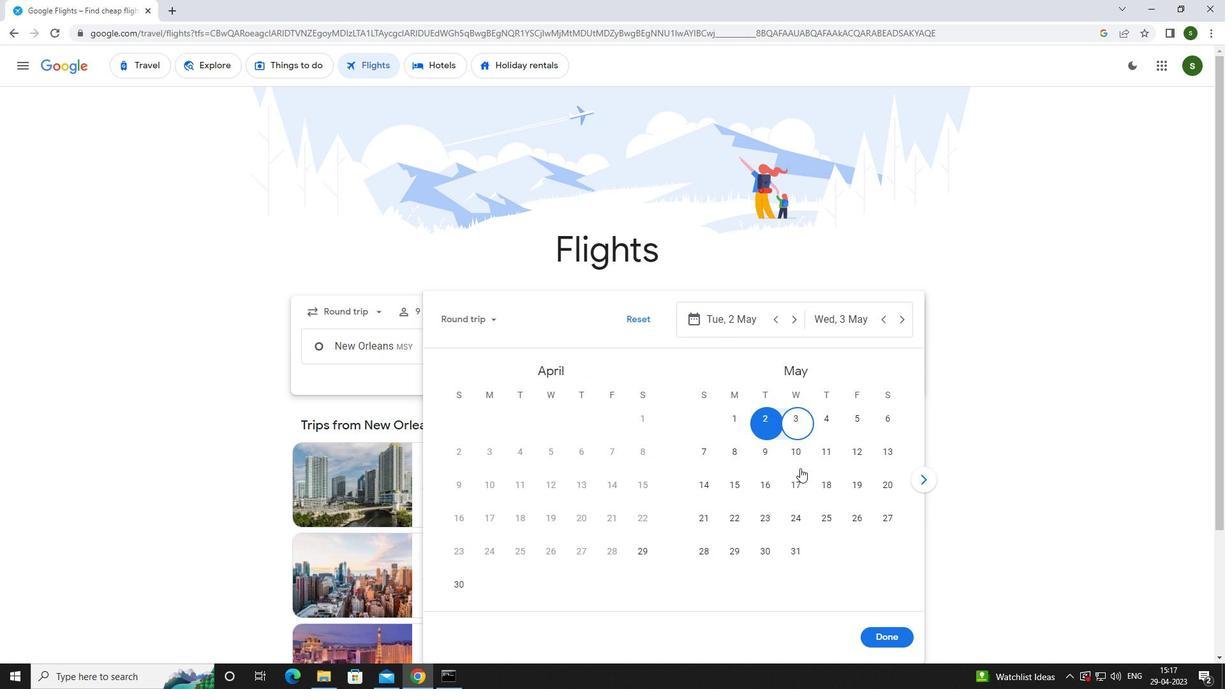 
Action: Mouse pressed left at (885, 635)
Screenshot: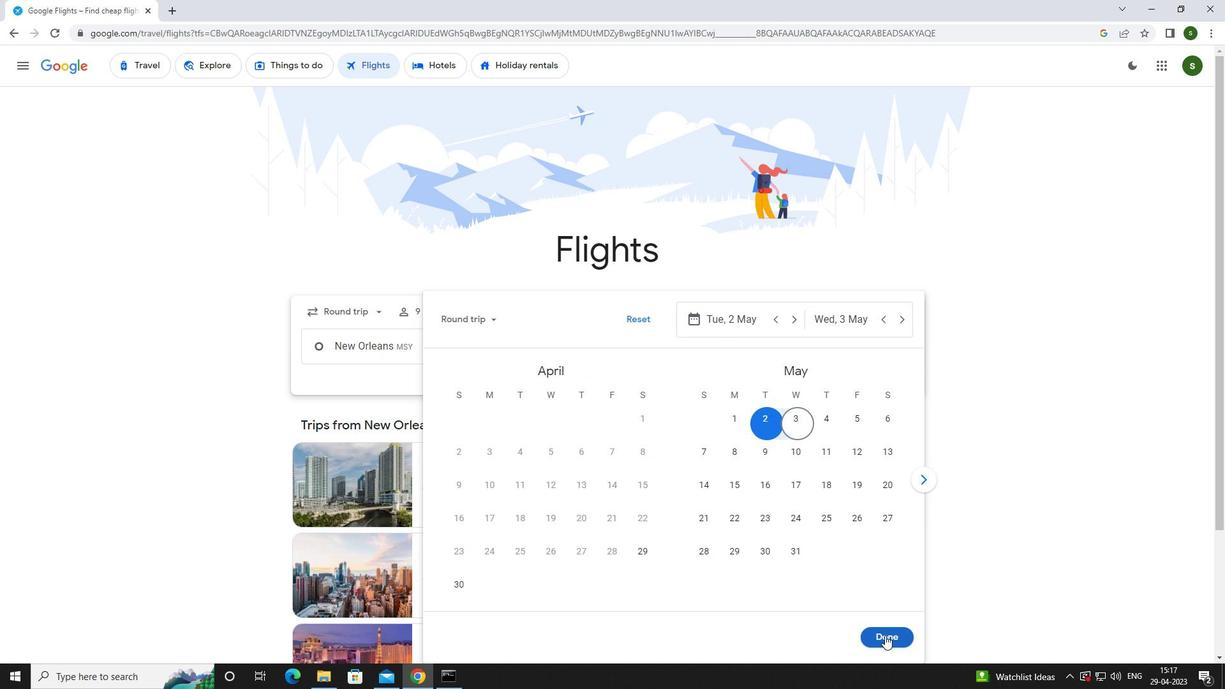 
Action: Mouse moved to (612, 394)
Screenshot: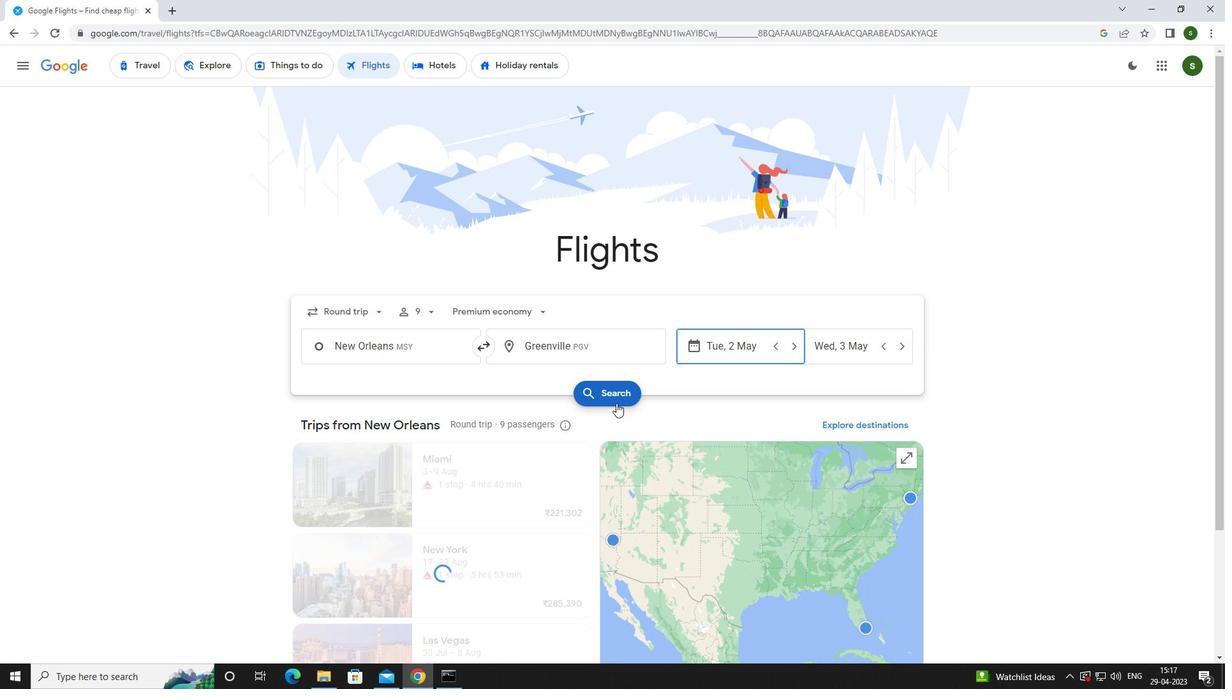 
Action: Mouse pressed left at (612, 394)
Screenshot: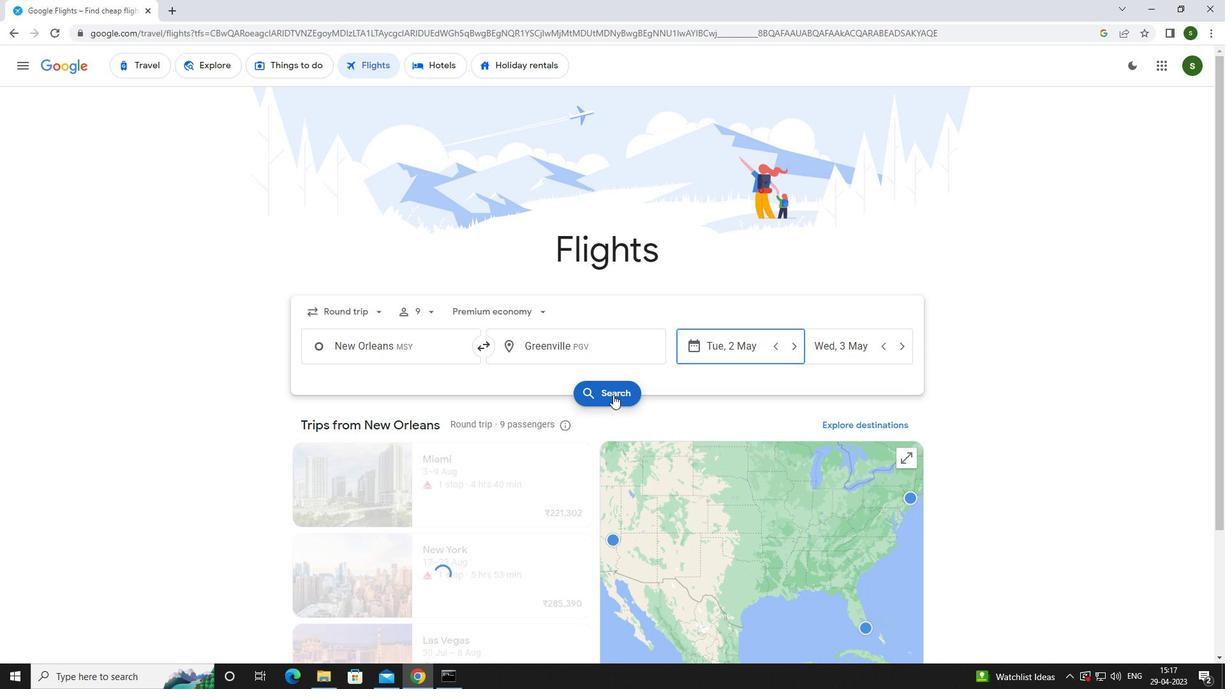 
Action: Mouse moved to (318, 181)
Screenshot: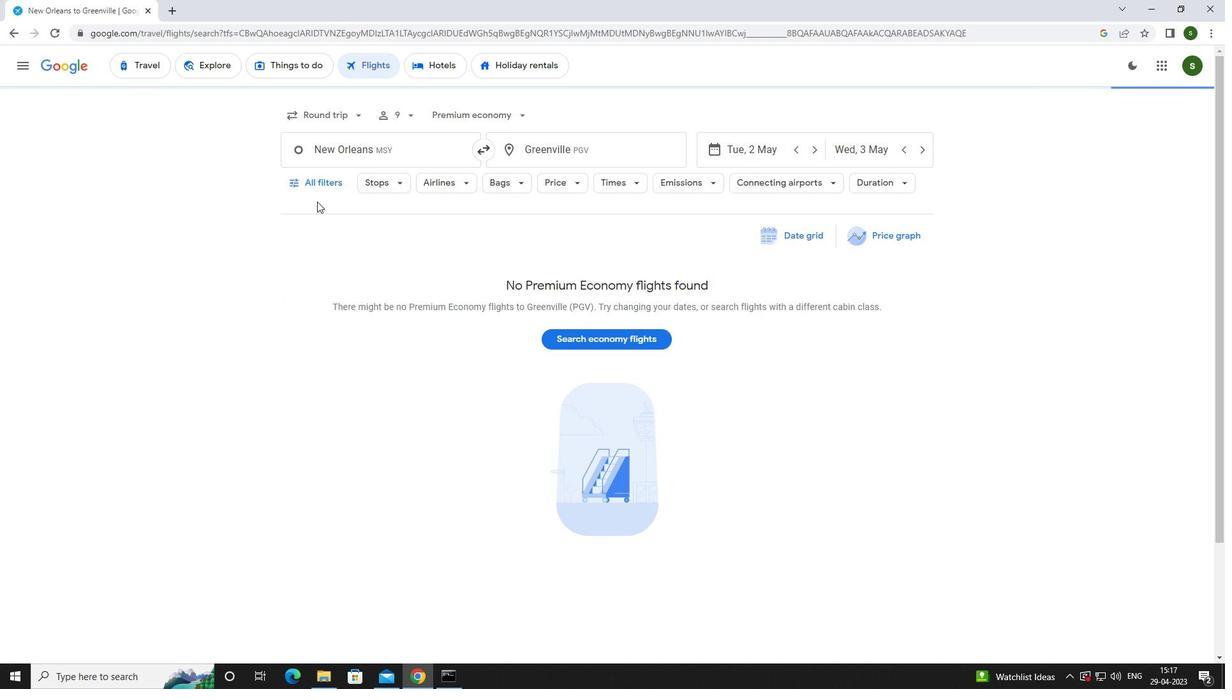 
Action: Mouse pressed left at (318, 181)
Screenshot: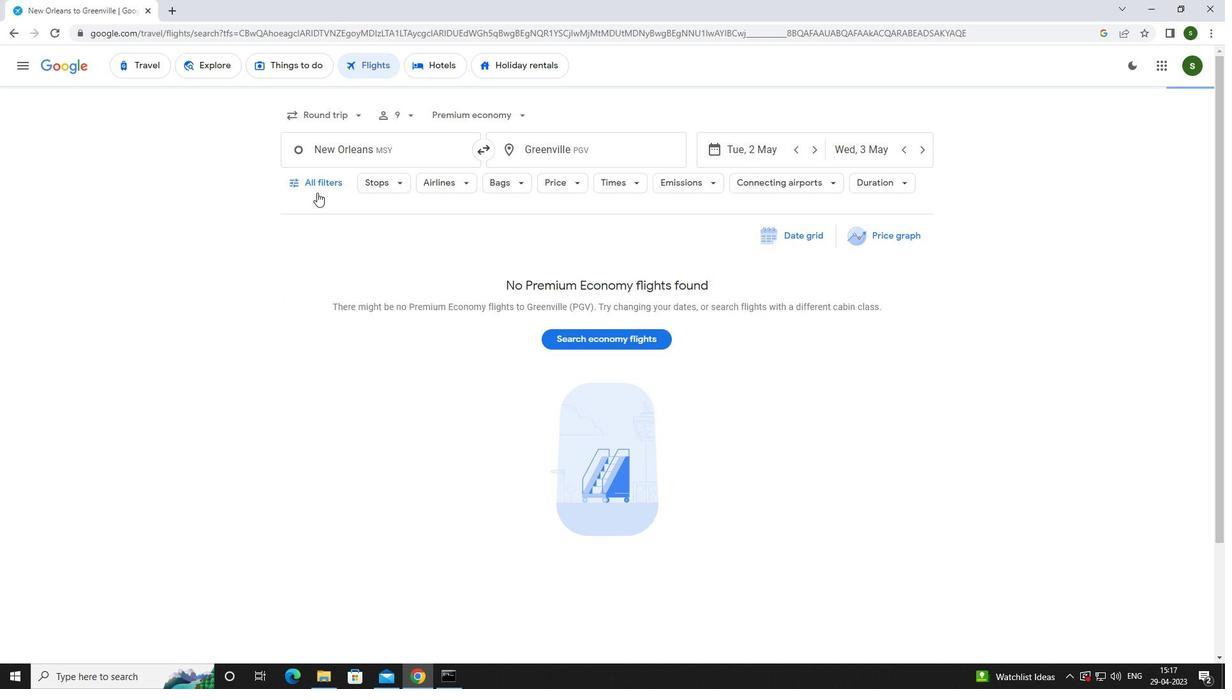 
Action: Mouse moved to (482, 454)
Screenshot: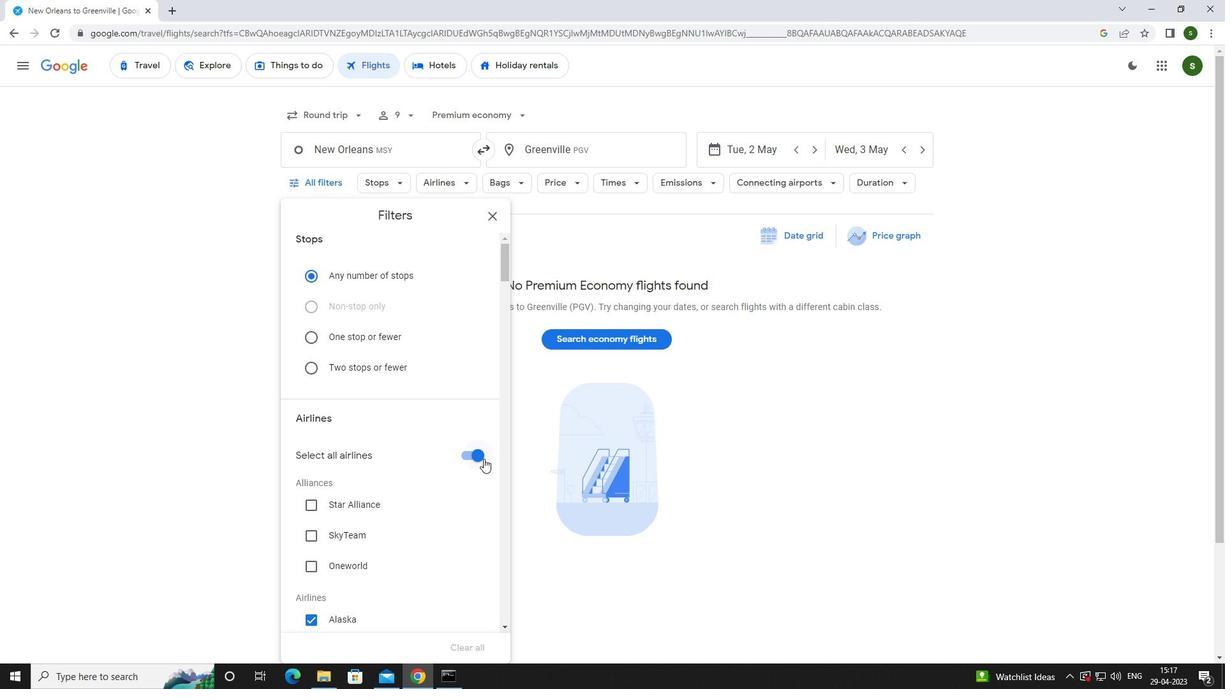 
Action: Mouse pressed left at (482, 454)
Screenshot: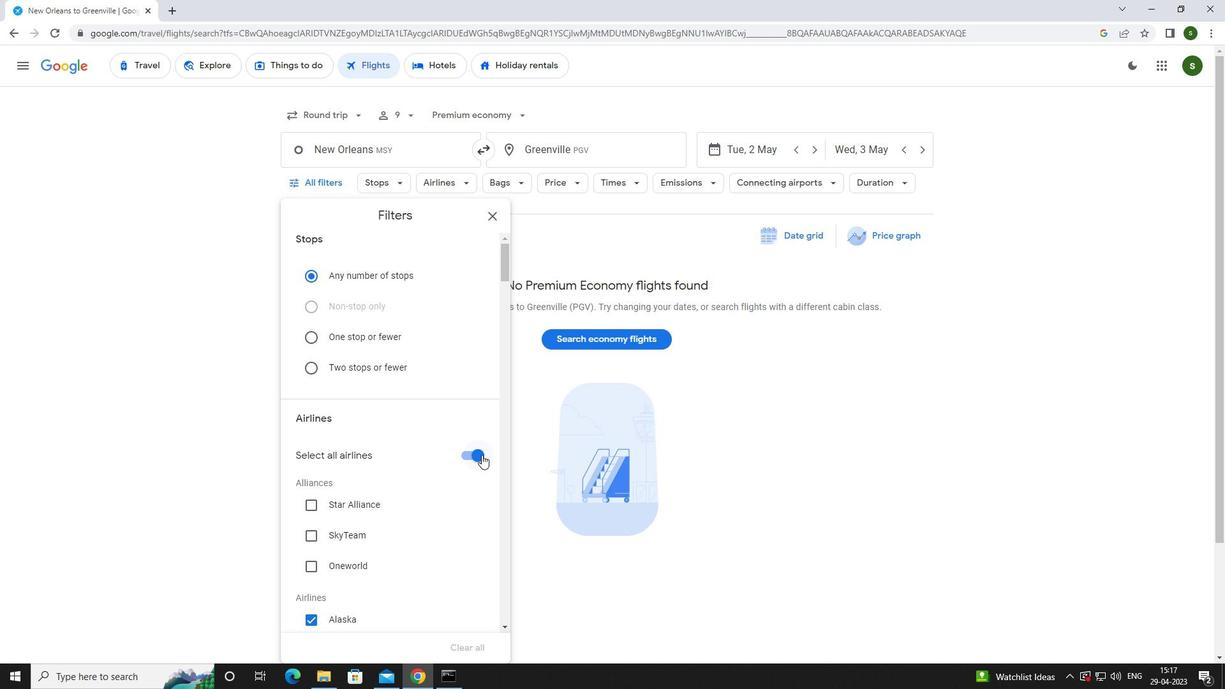 
Action: Mouse moved to (402, 393)
Screenshot: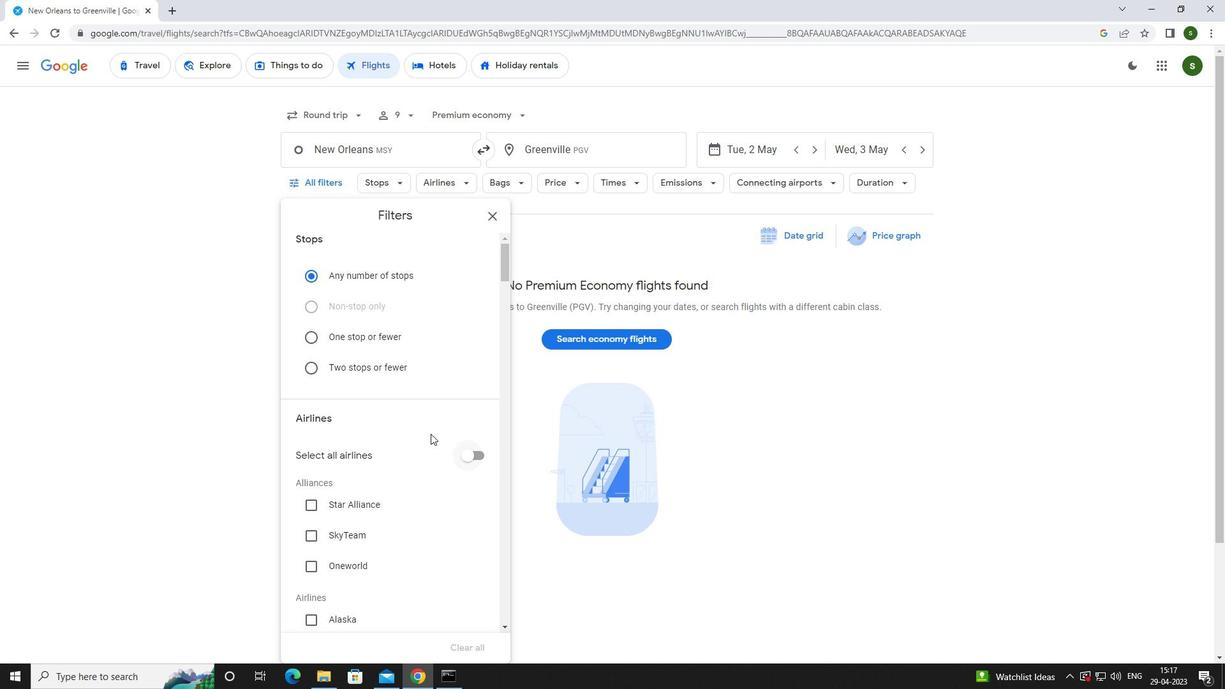 
Action: Mouse scrolled (402, 392) with delta (0, 0)
Screenshot: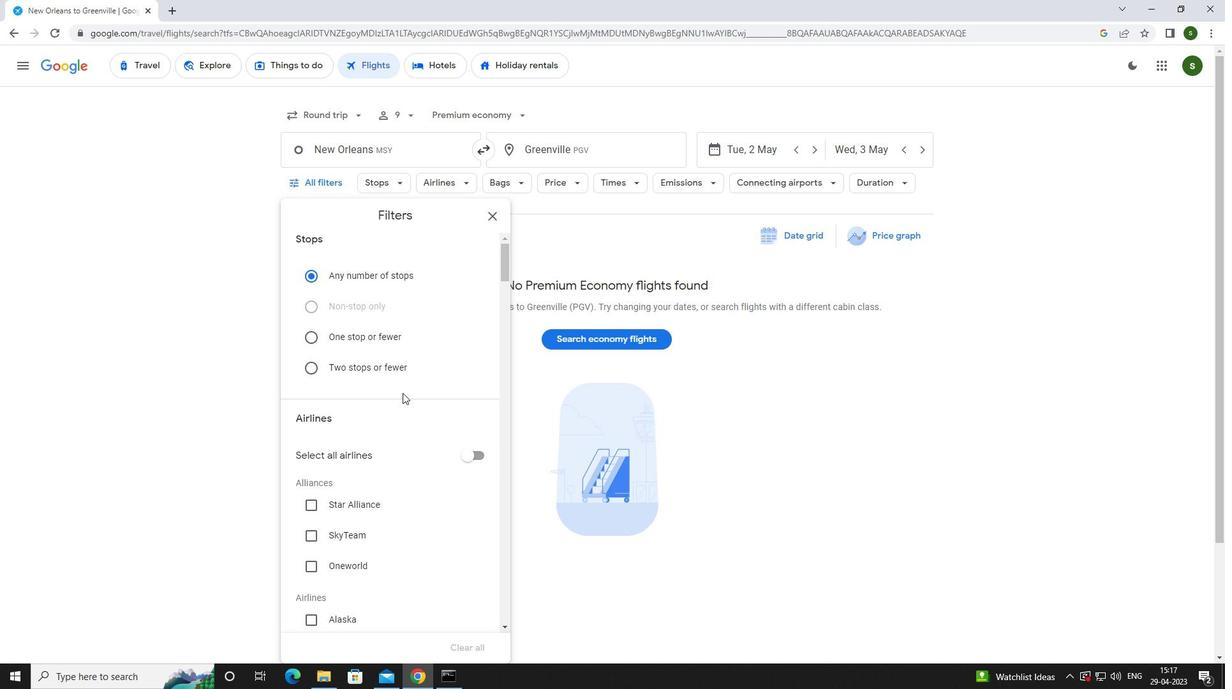 
Action: Mouse scrolled (402, 392) with delta (0, 0)
Screenshot: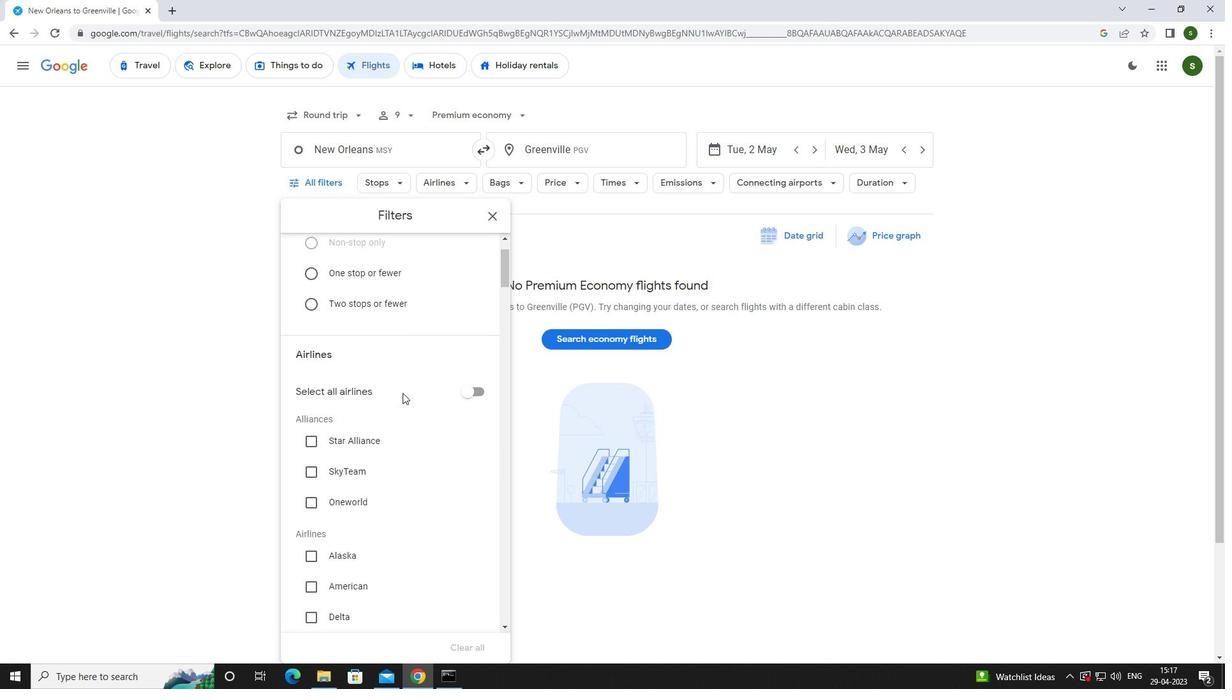 
Action: Mouse scrolled (402, 392) with delta (0, 0)
Screenshot: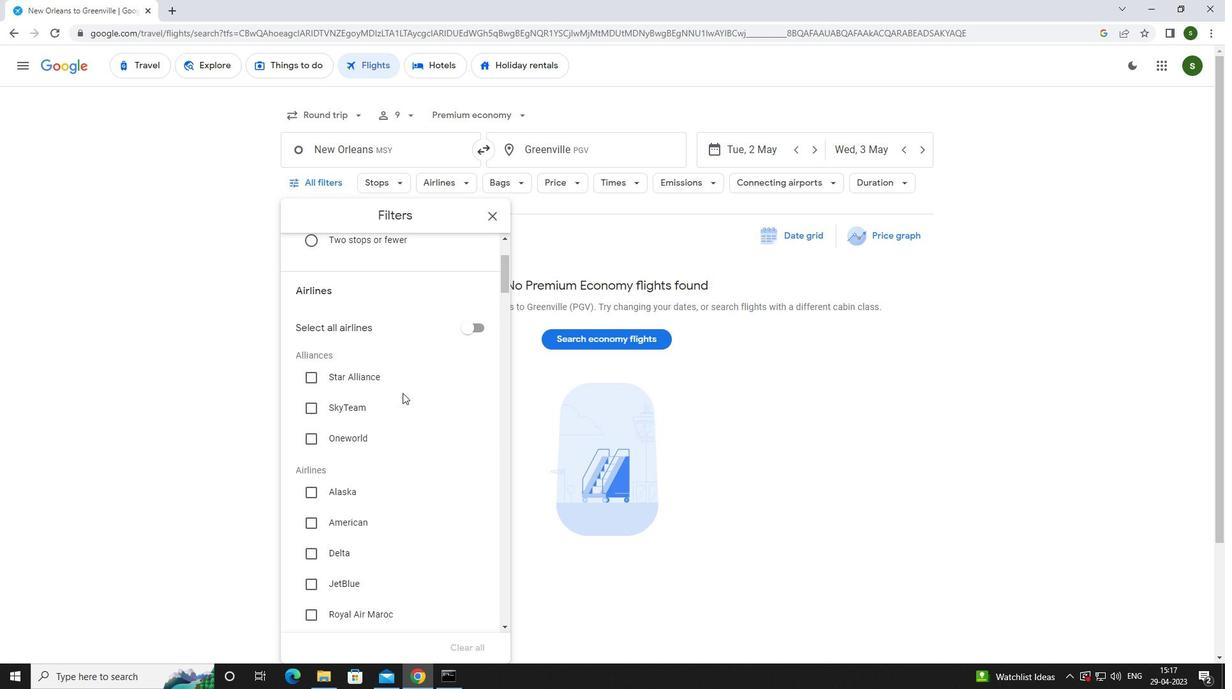 
Action: Mouse scrolled (402, 392) with delta (0, 0)
Screenshot: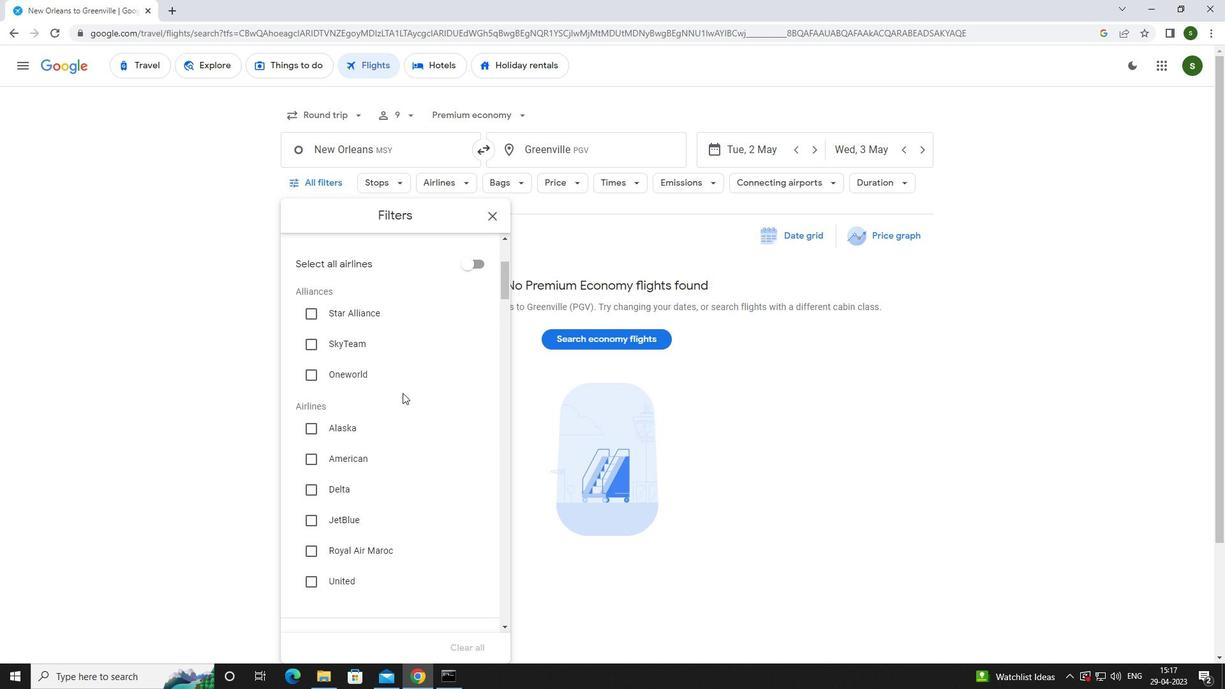 
Action: Mouse moved to (402, 393)
Screenshot: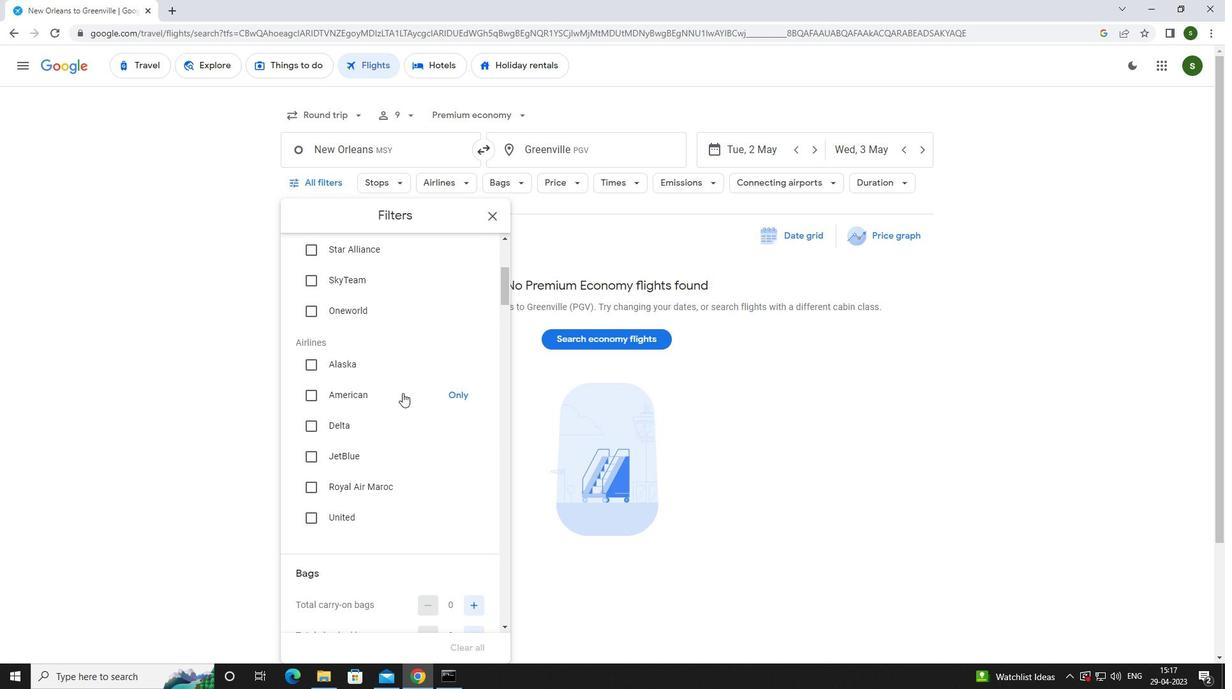 
Action: Mouse scrolled (402, 392) with delta (0, 0)
Screenshot: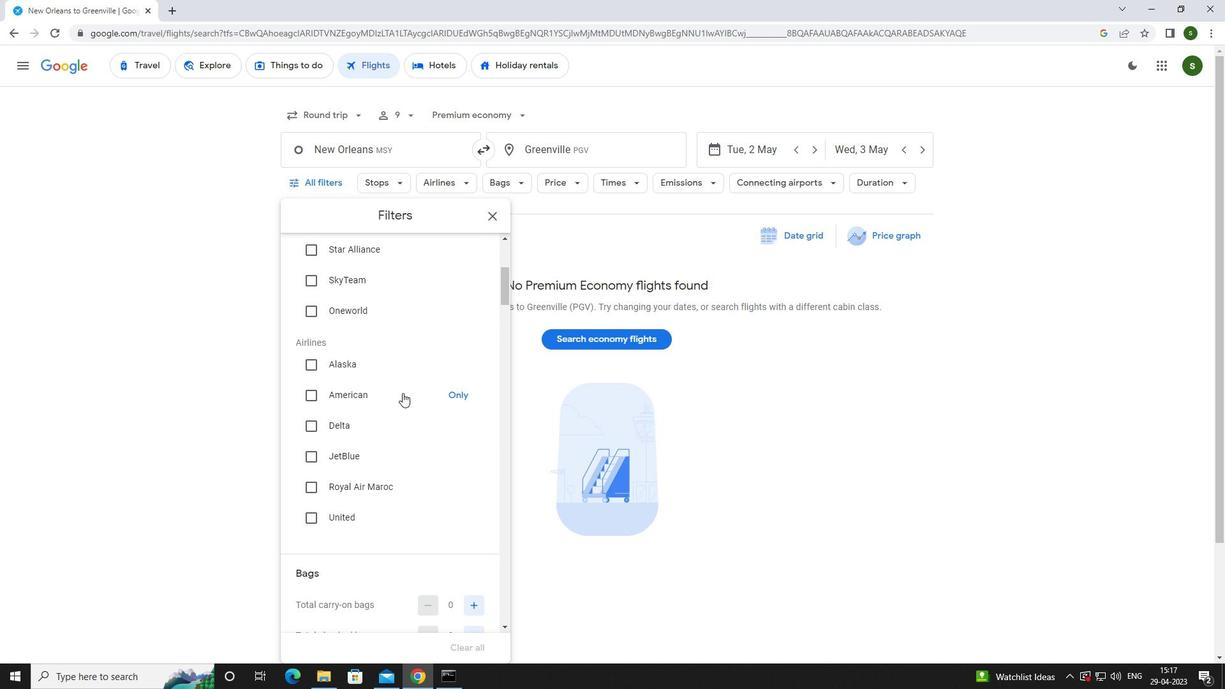 
Action: Mouse scrolled (402, 392) with delta (0, 0)
Screenshot: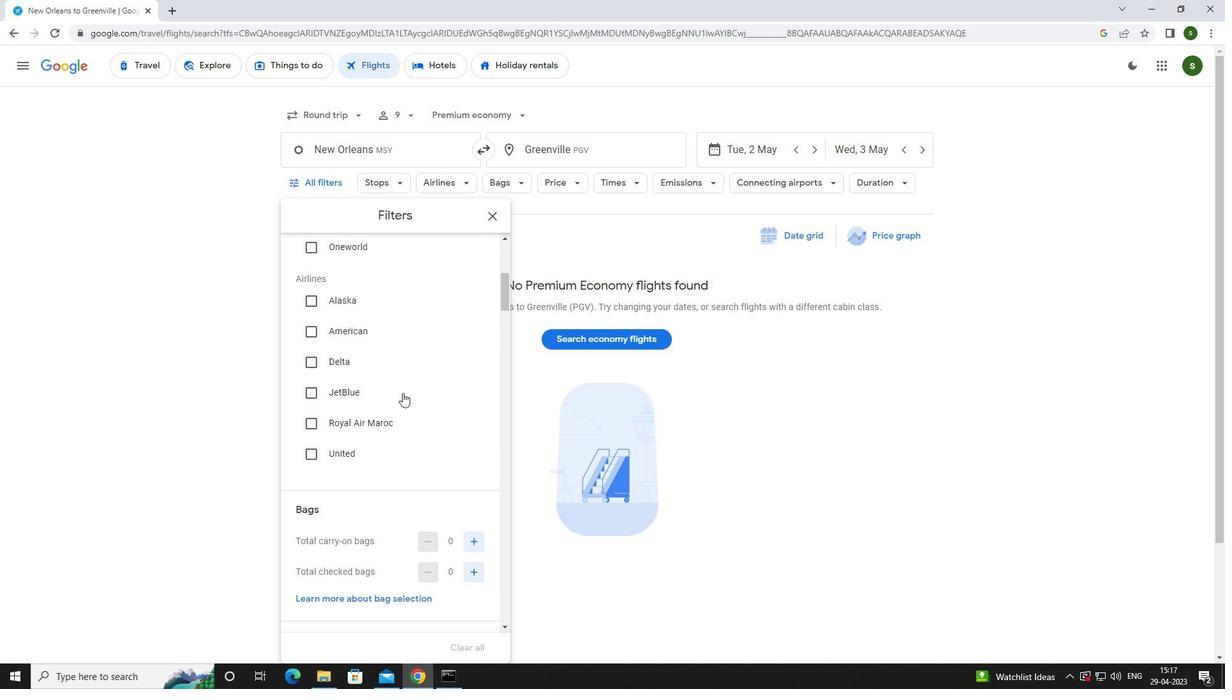 
Action: Mouse scrolled (402, 392) with delta (0, 0)
Screenshot: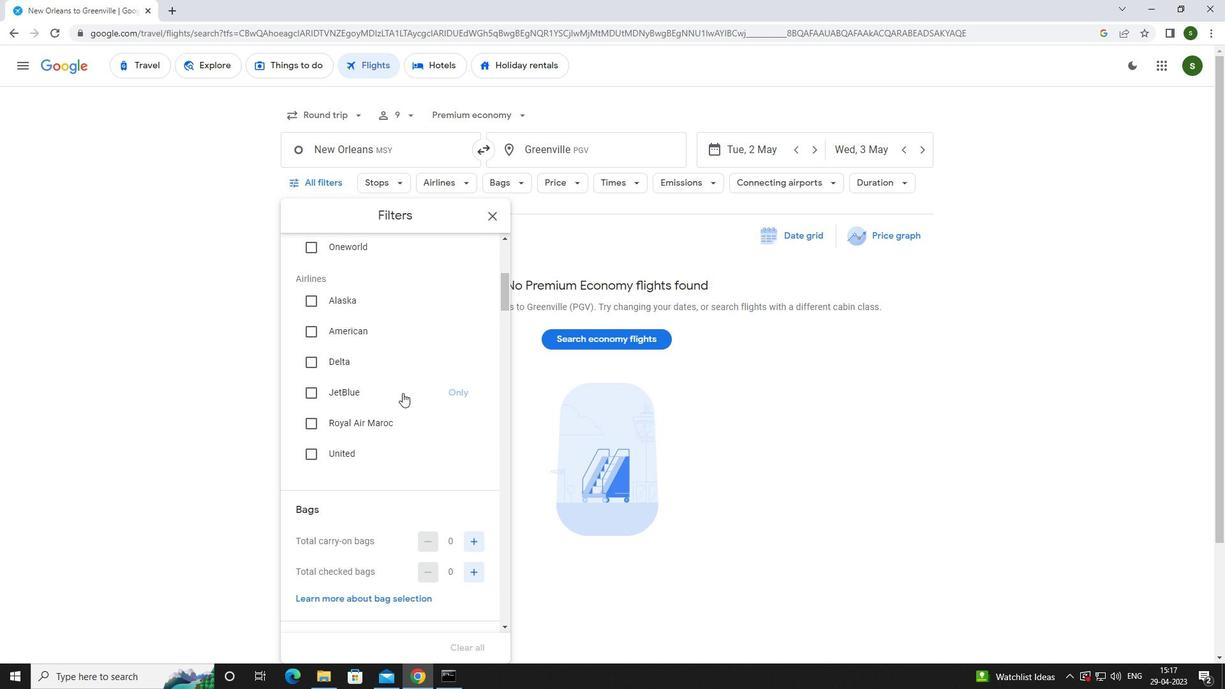 
Action: Mouse scrolled (402, 392) with delta (0, 0)
Screenshot: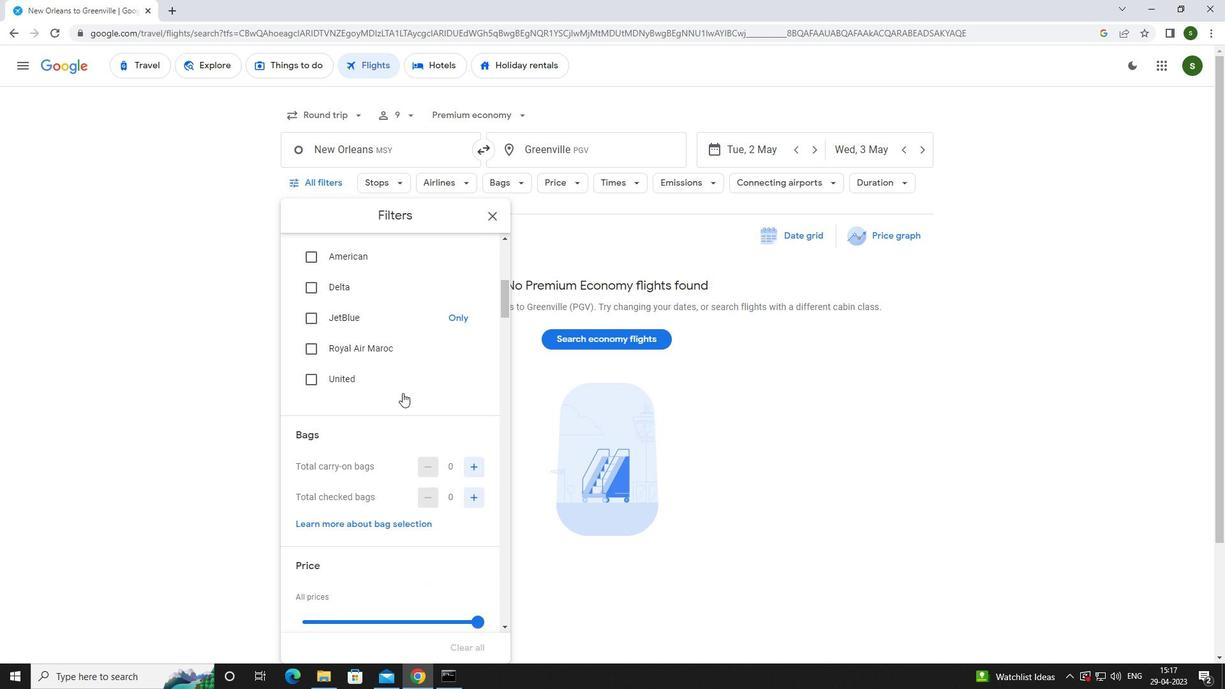 
Action: Mouse moved to (468, 379)
Screenshot: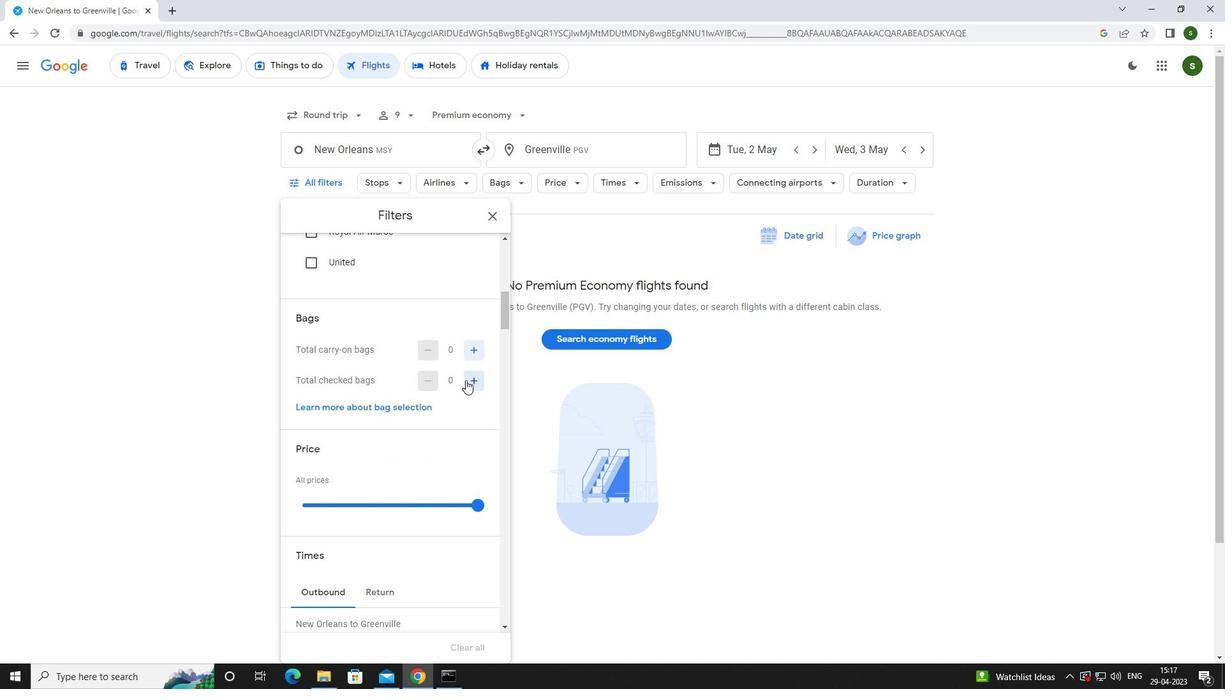 
Action: Mouse pressed left at (468, 379)
Screenshot: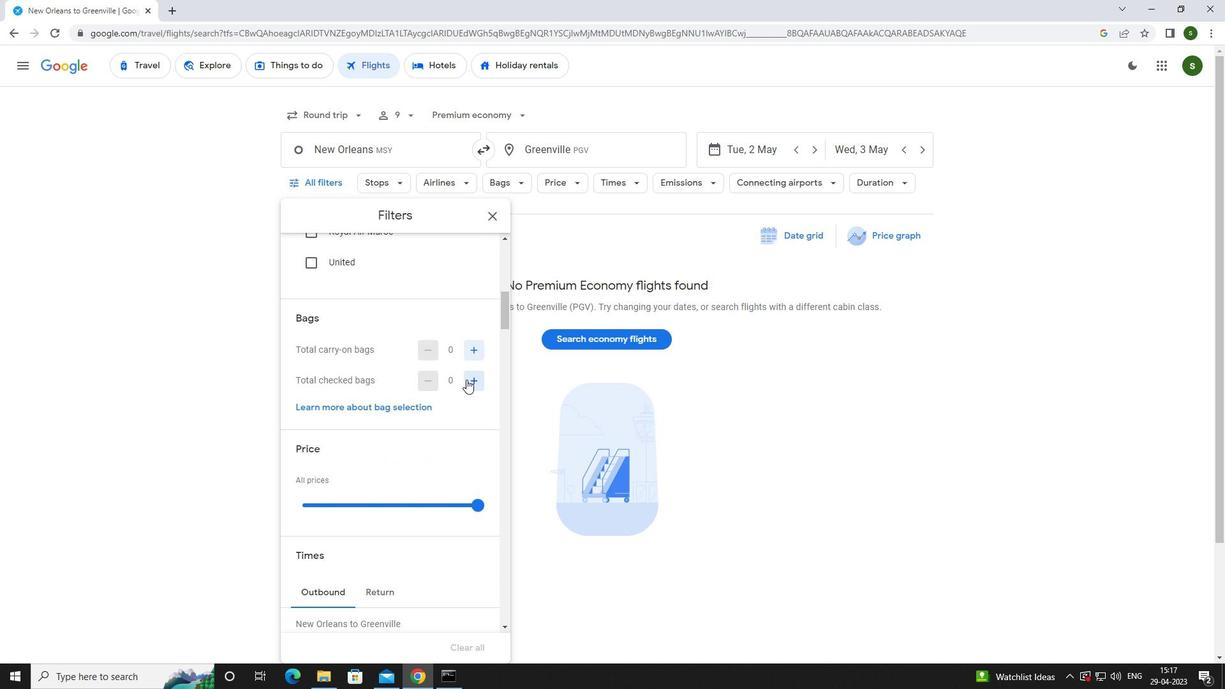
Action: Mouse pressed left at (468, 379)
Screenshot: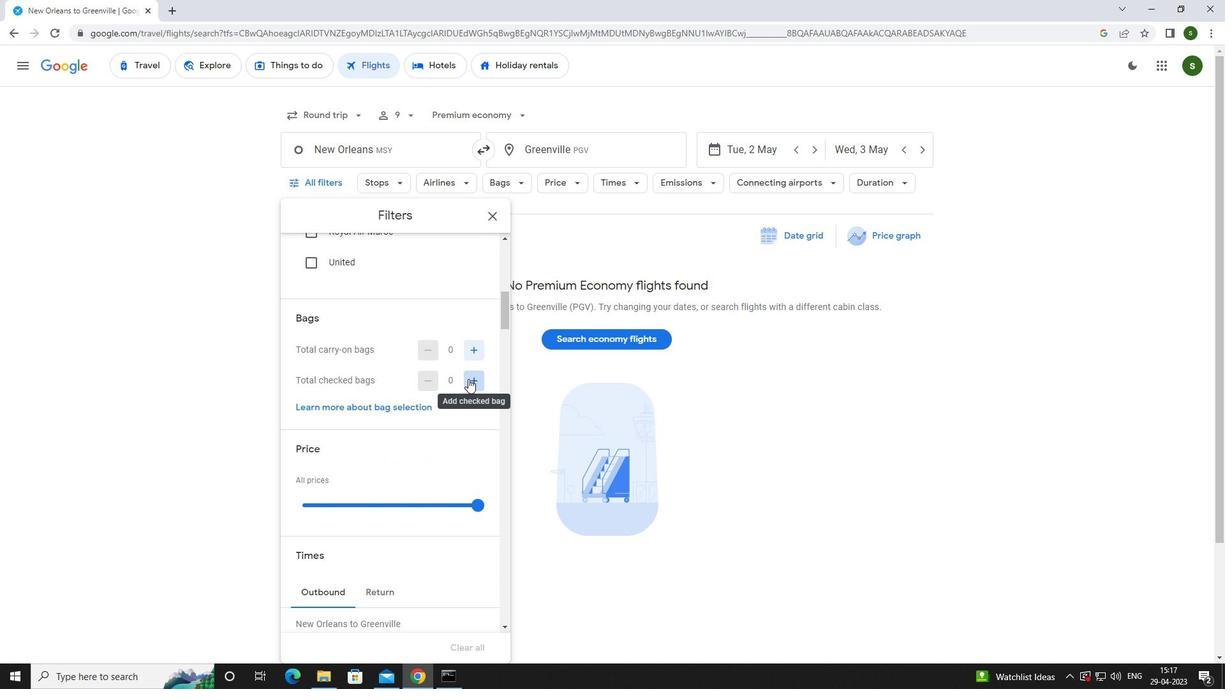
Action: Mouse pressed left at (468, 379)
Screenshot: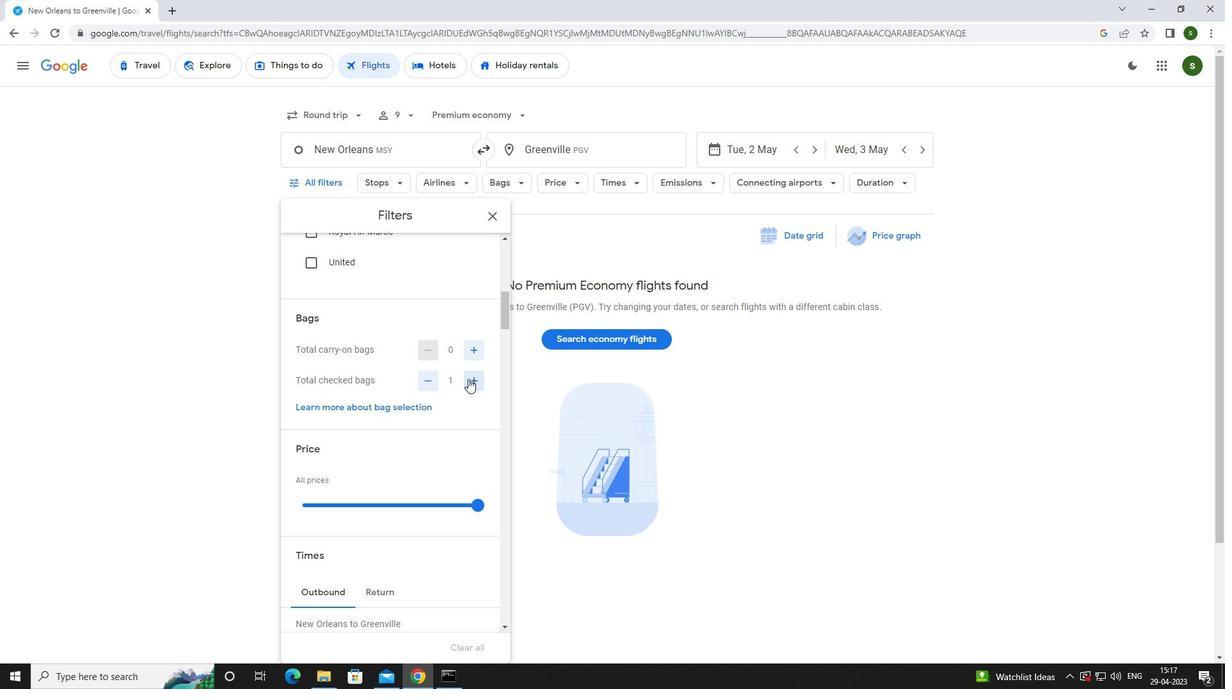 
Action: Mouse pressed left at (468, 379)
Screenshot: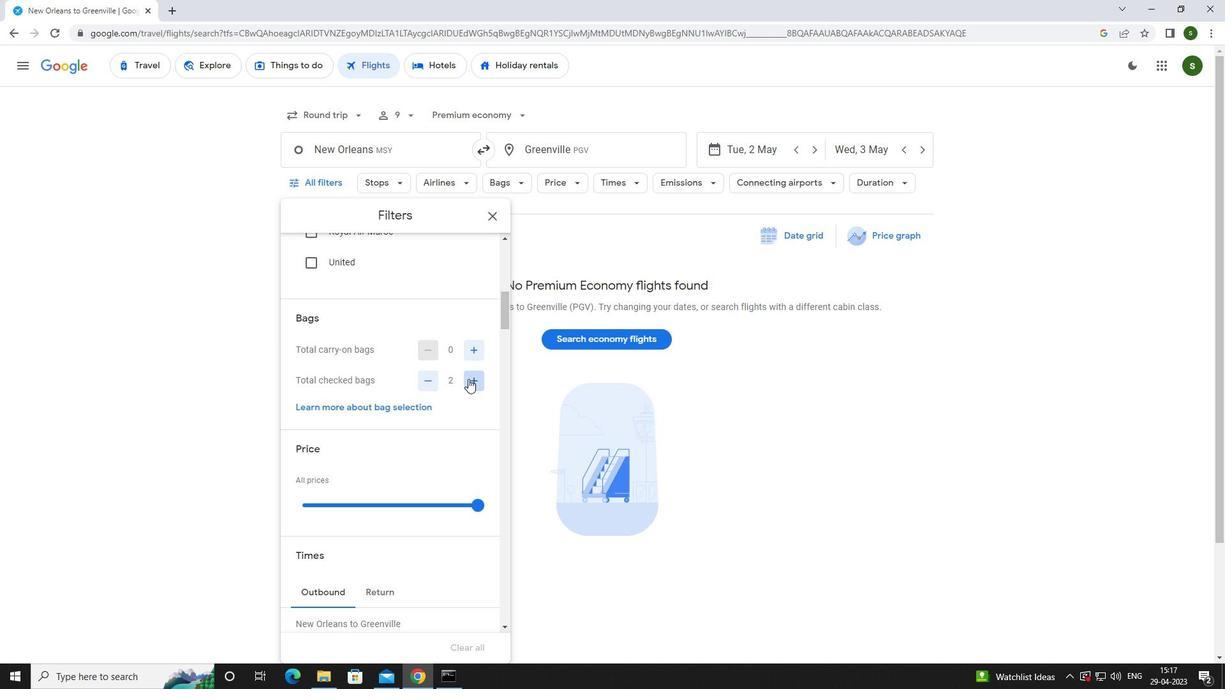 
Action: Mouse pressed left at (468, 379)
Screenshot: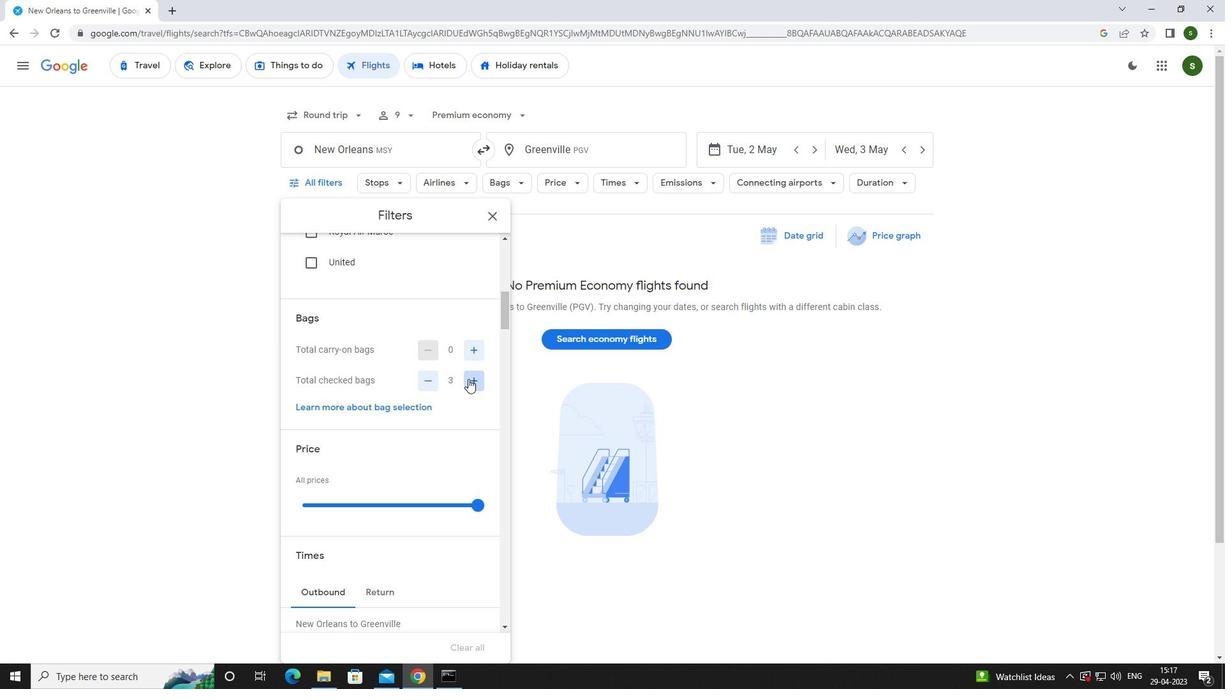 
Action: Mouse pressed left at (468, 379)
Screenshot: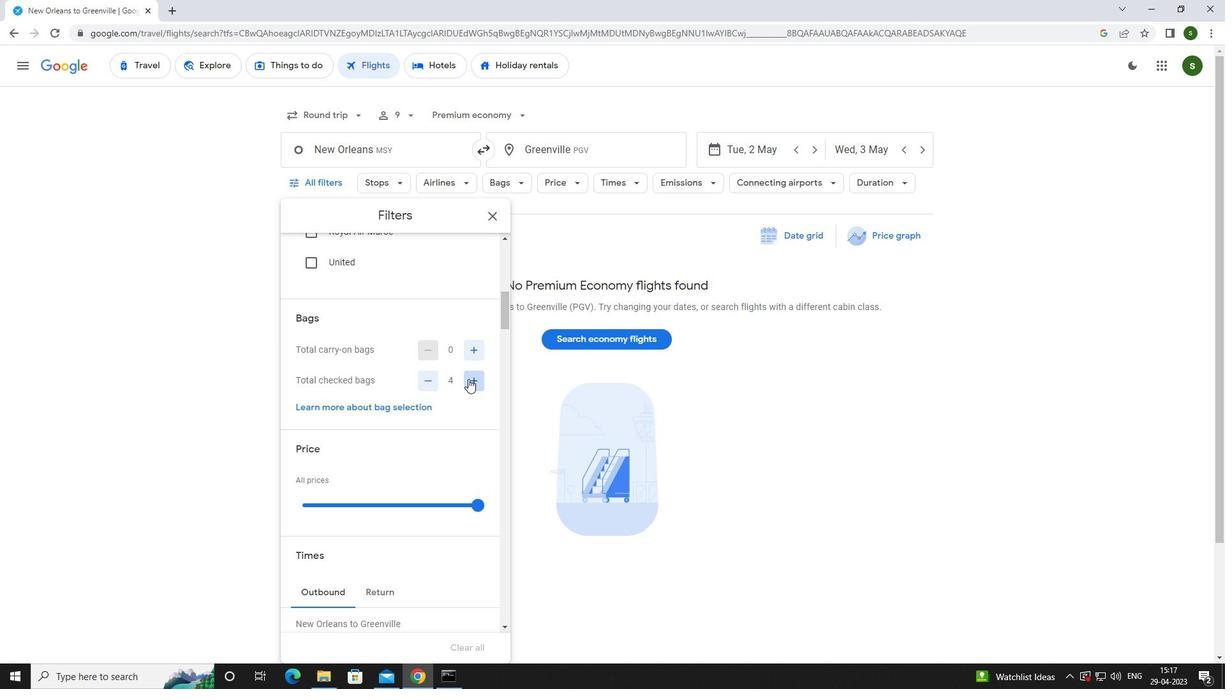 
Action: Mouse pressed left at (468, 379)
Screenshot: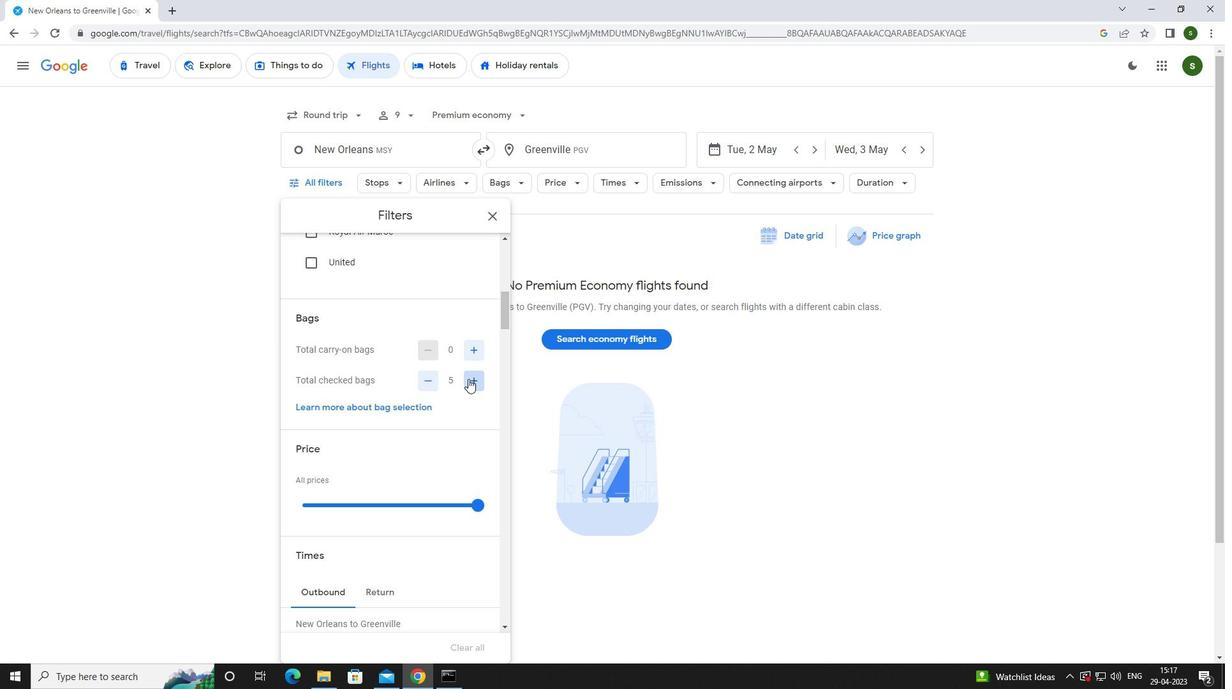 
Action: Mouse pressed left at (468, 379)
Screenshot: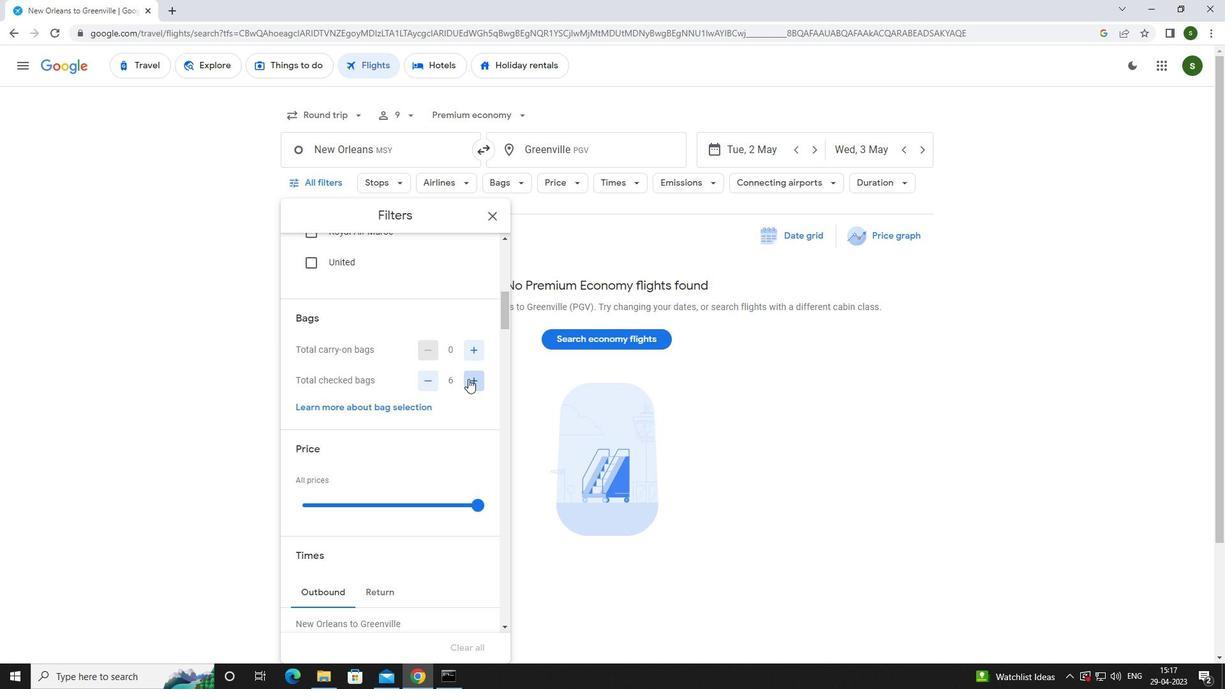 
Action: Mouse pressed left at (468, 379)
Screenshot: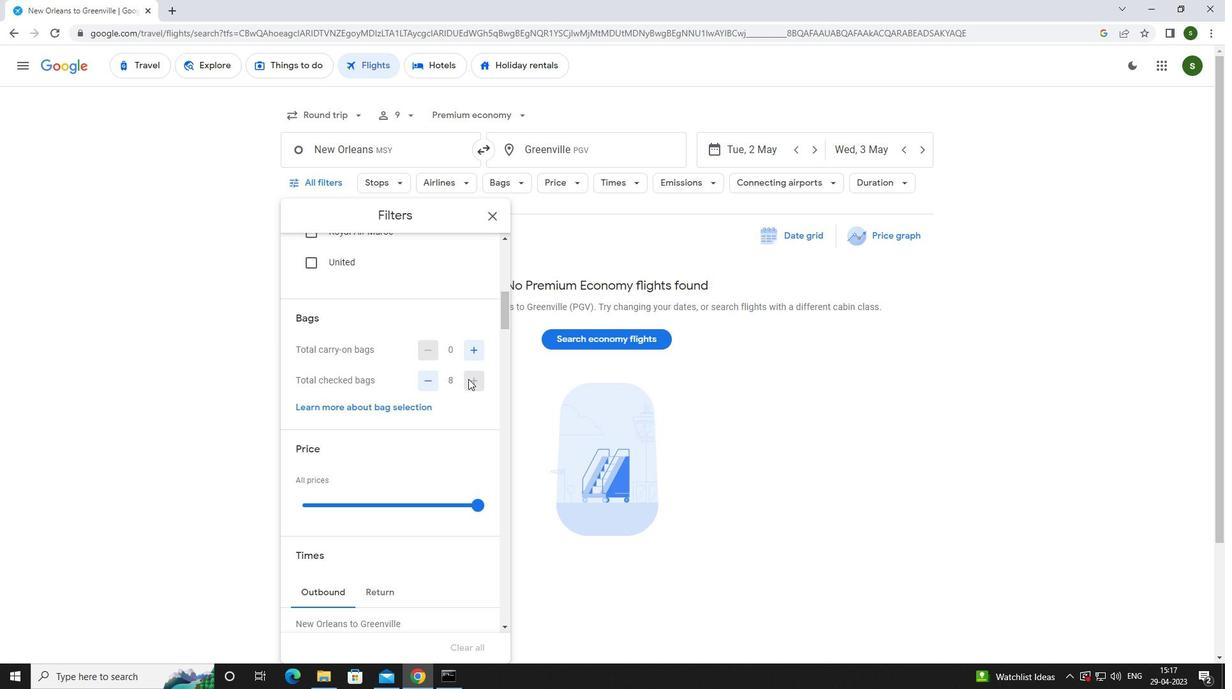 
Action: Mouse moved to (444, 386)
Screenshot: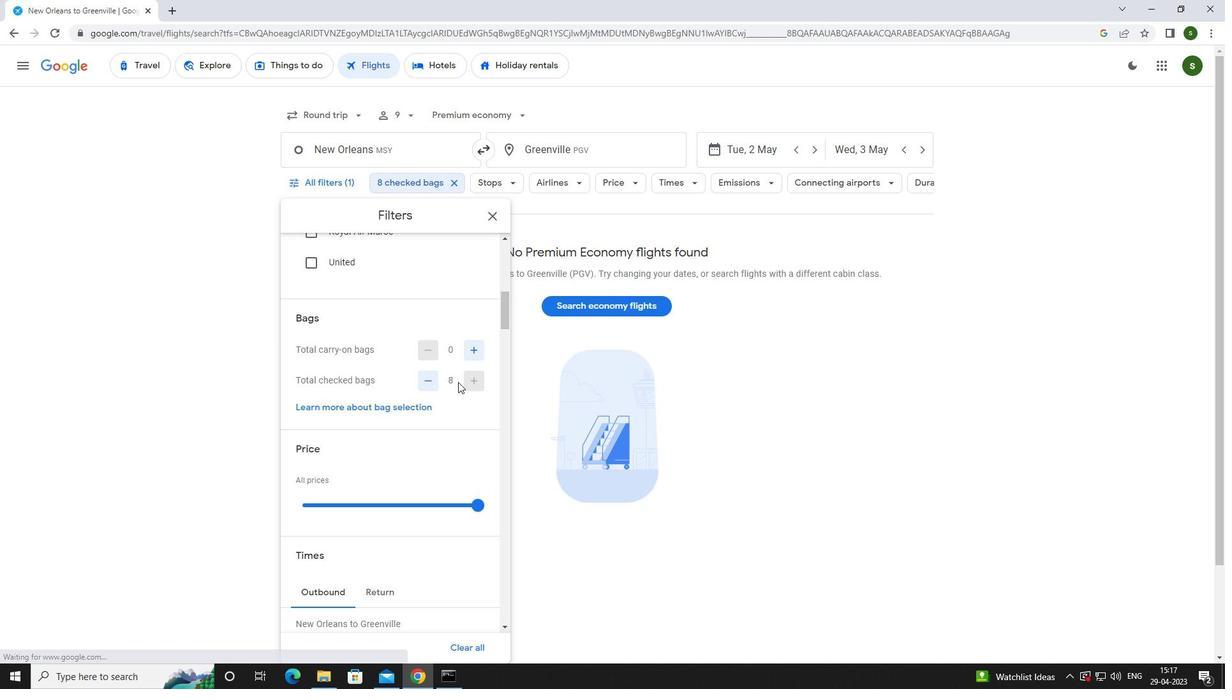 
Action: Mouse scrolled (444, 385) with delta (0, 0)
Screenshot: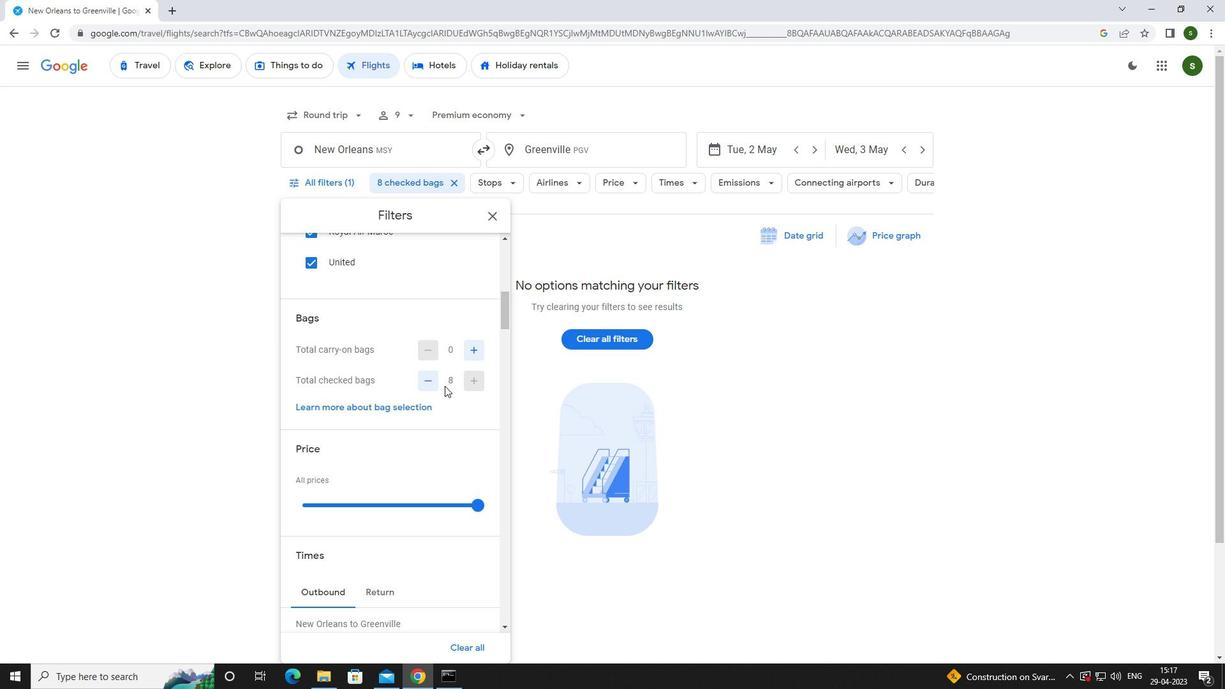 
Action: Mouse scrolled (444, 385) with delta (0, 0)
Screenshot: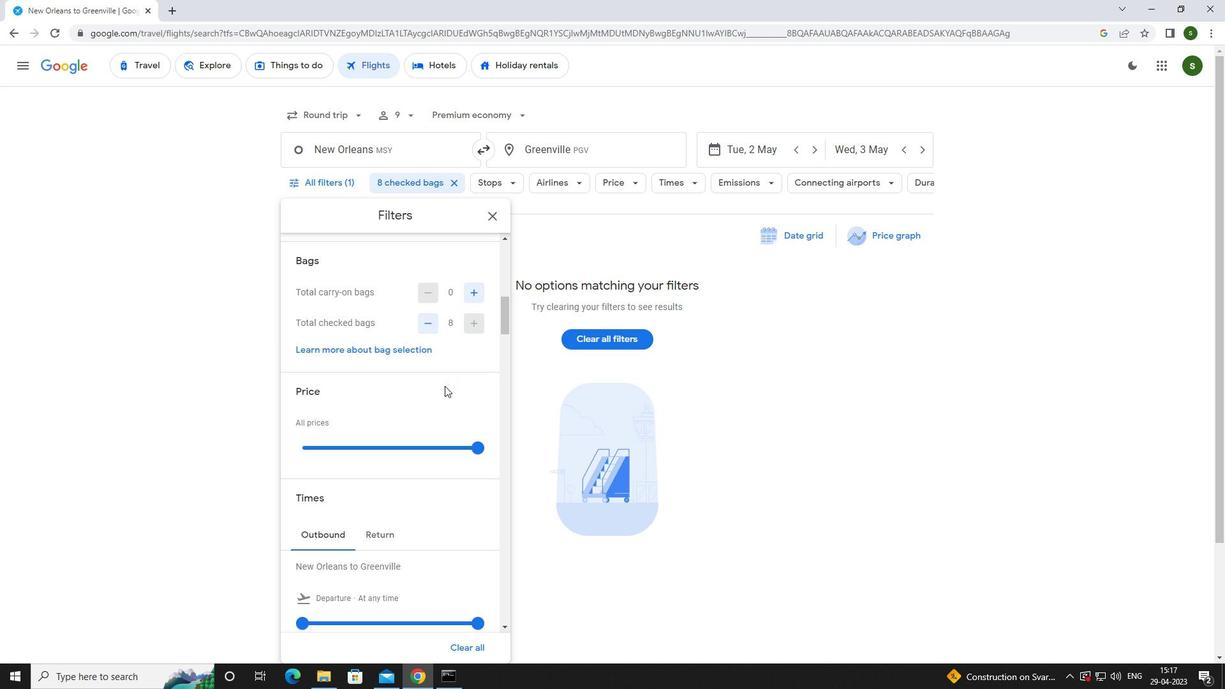 
Action: Mouse moved to (473, 376)
Screenshot: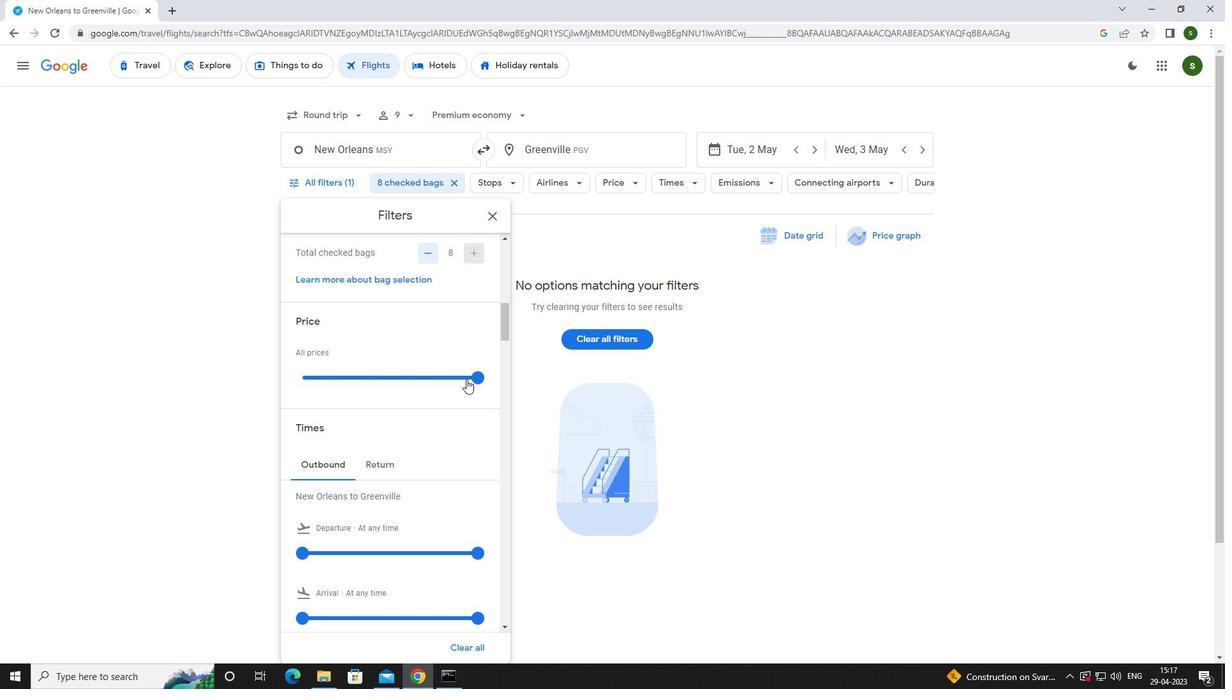 
Action: Mouse pressed left at (473, 376)
Screenshot: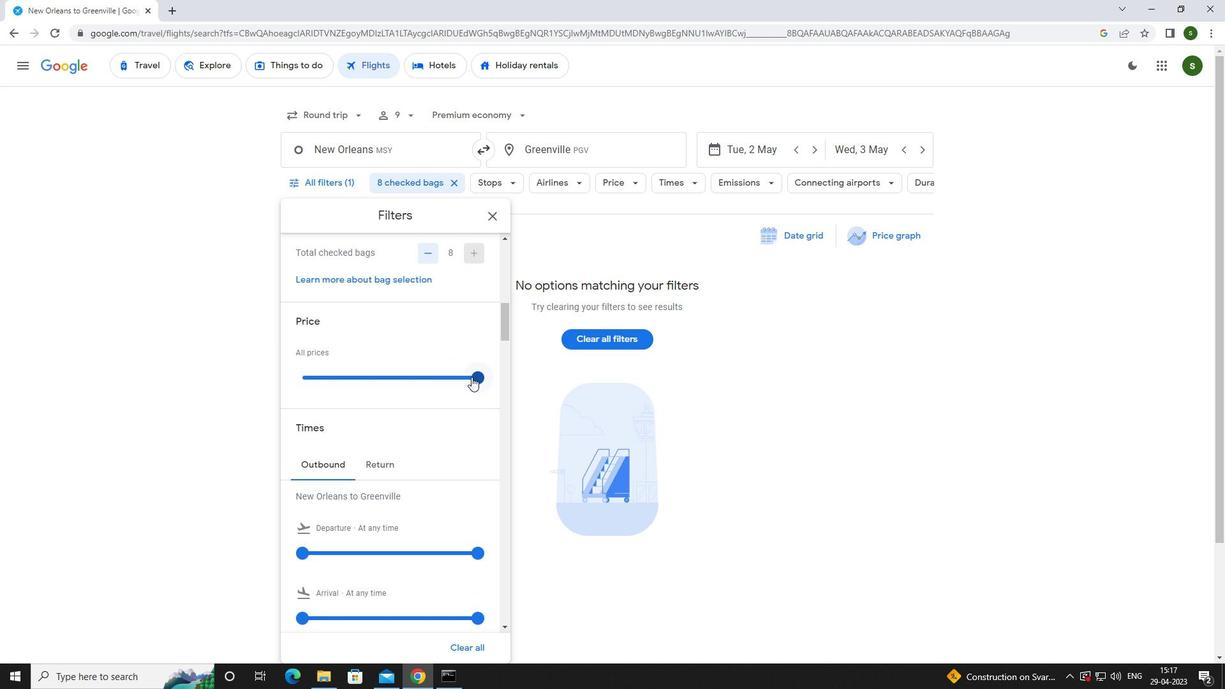 
Action: Mouse moved to (422, 408)
Screenshot: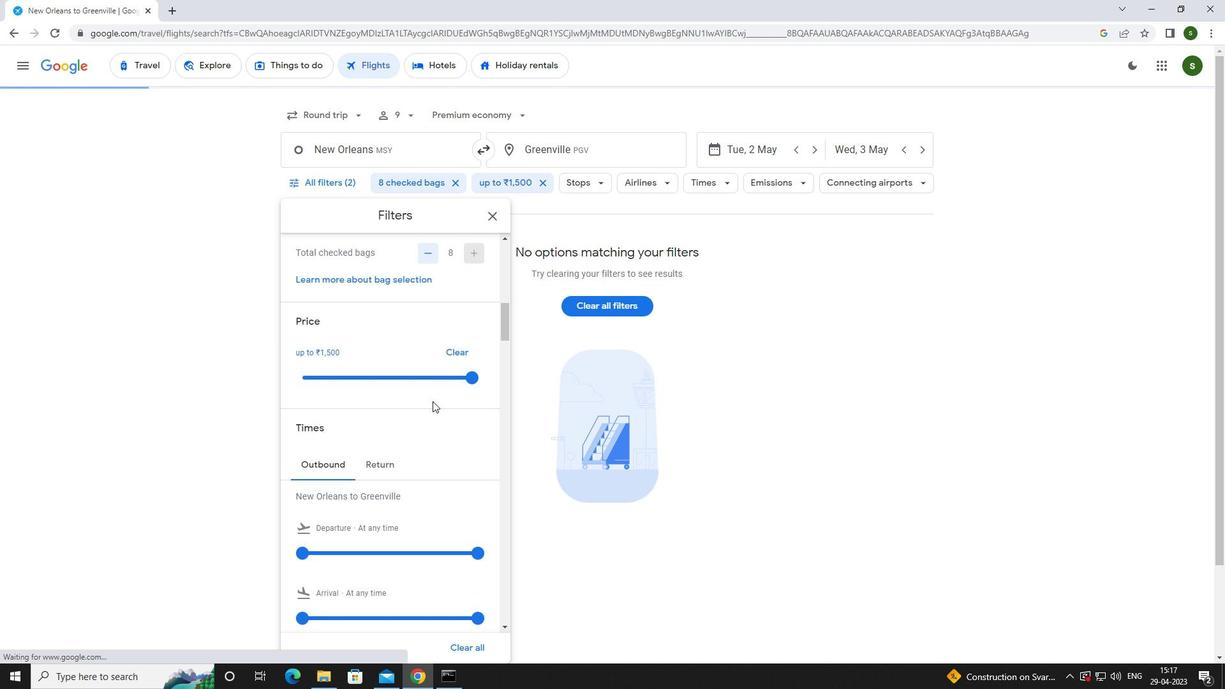
Action: Mouse scrolled (422, 407) with delta (0, 0)
Screenshot: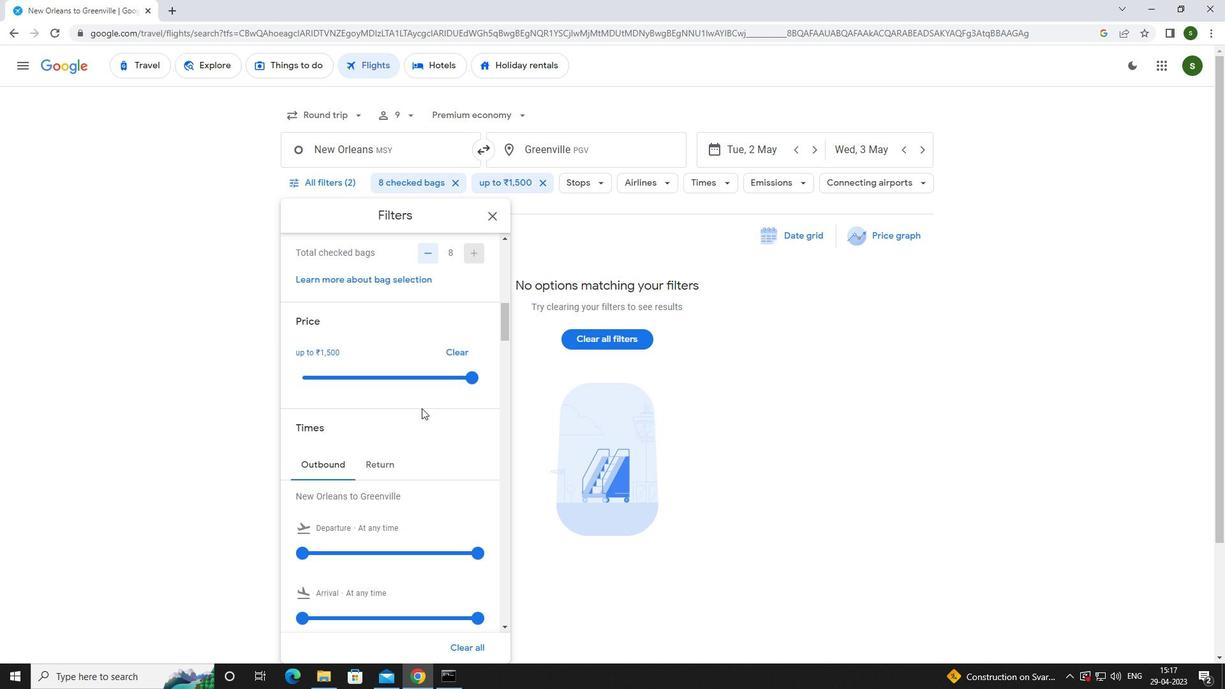 
Action: Mouse scrolled (422, 407) with delta (0, 0)
Screenshot: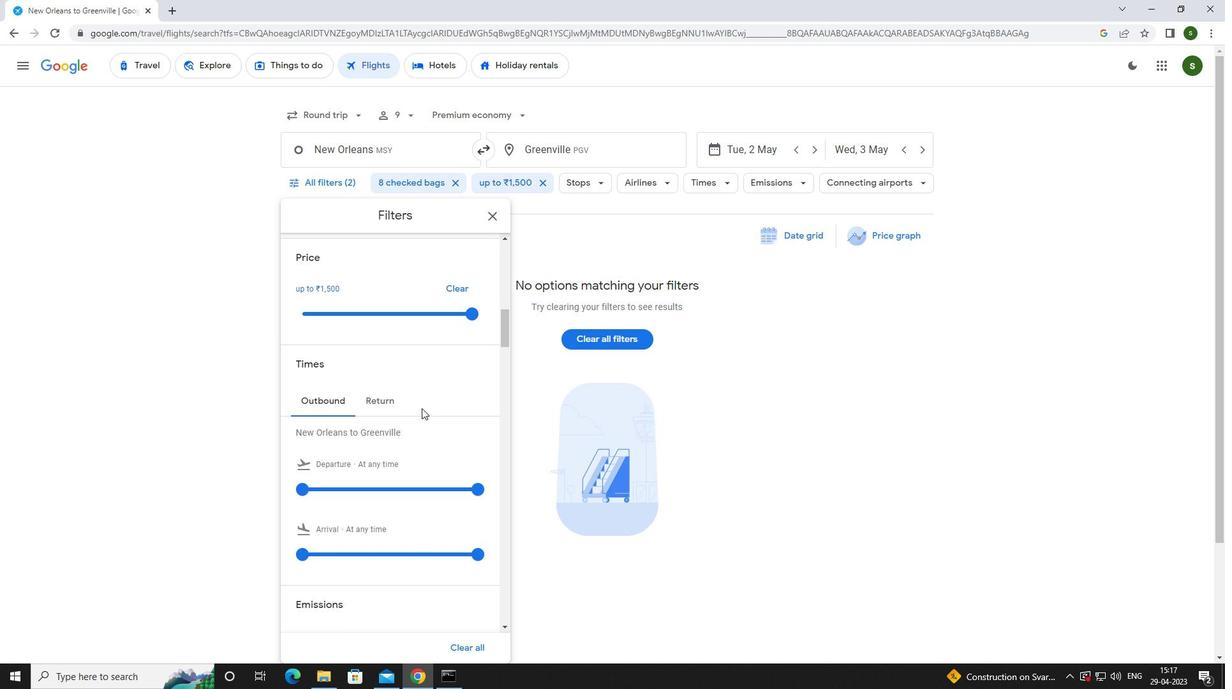 
Action: Mouse moved to (305, 423)
Screenshot: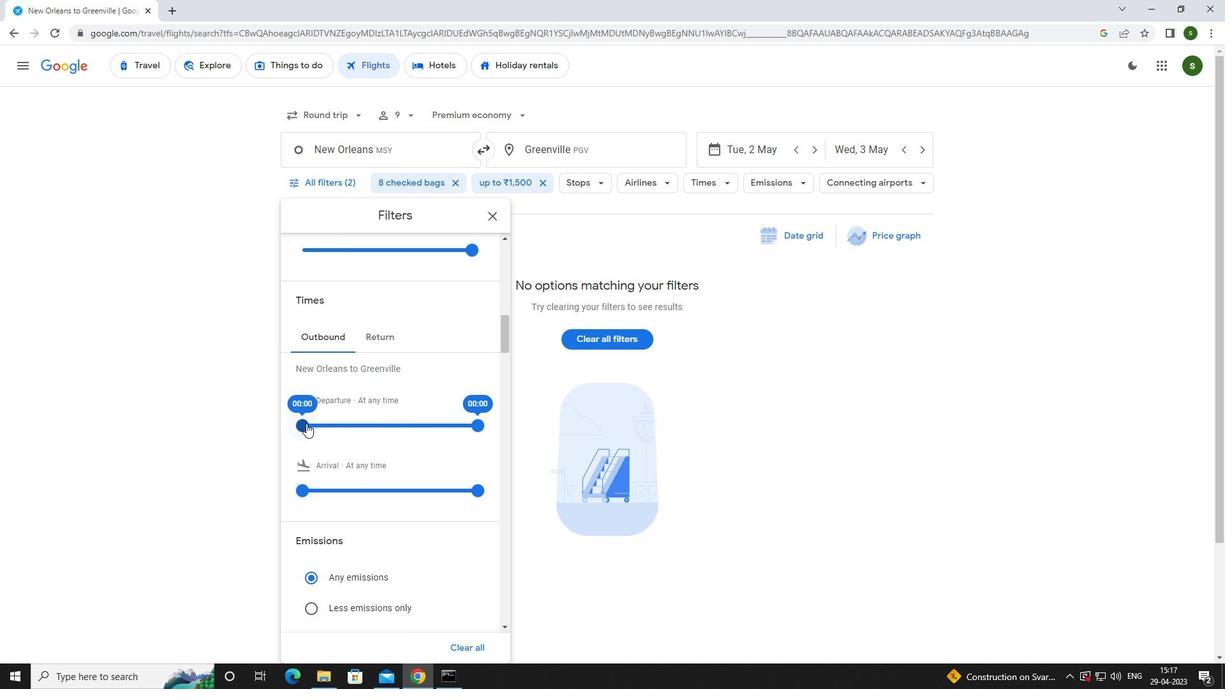 
Action: Mouse pressed left at (305, 423)
Screenshot: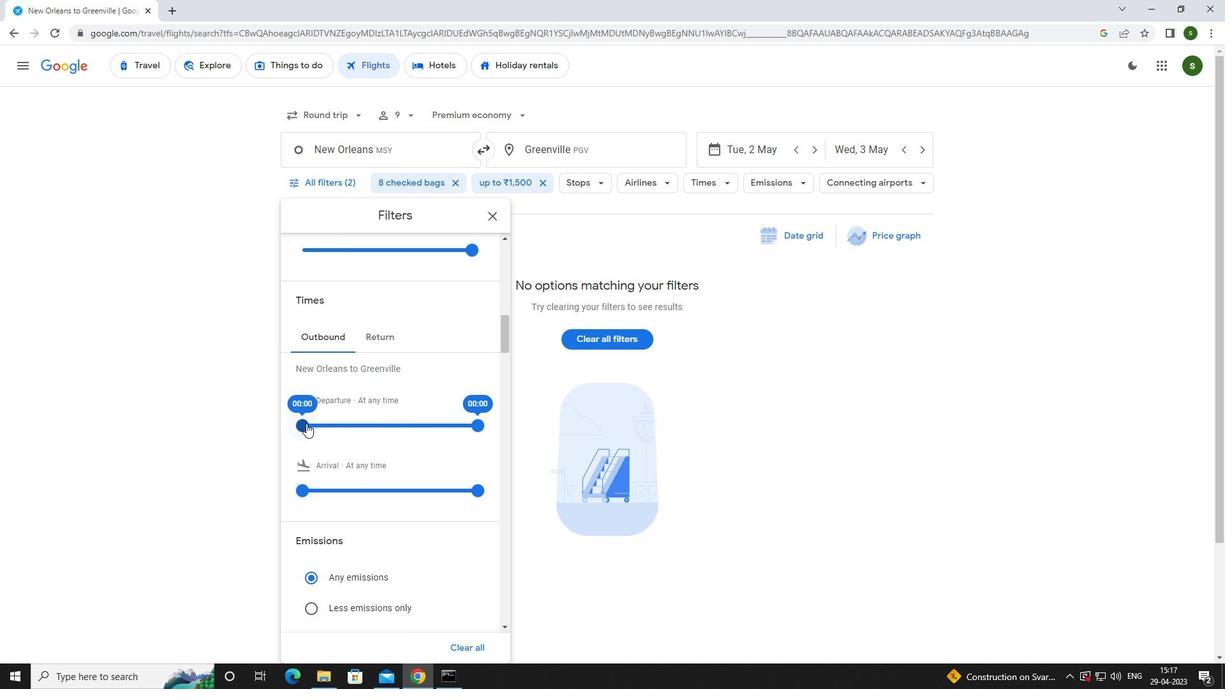 
Action: Mouse moved to (388, 337)
Screenshot: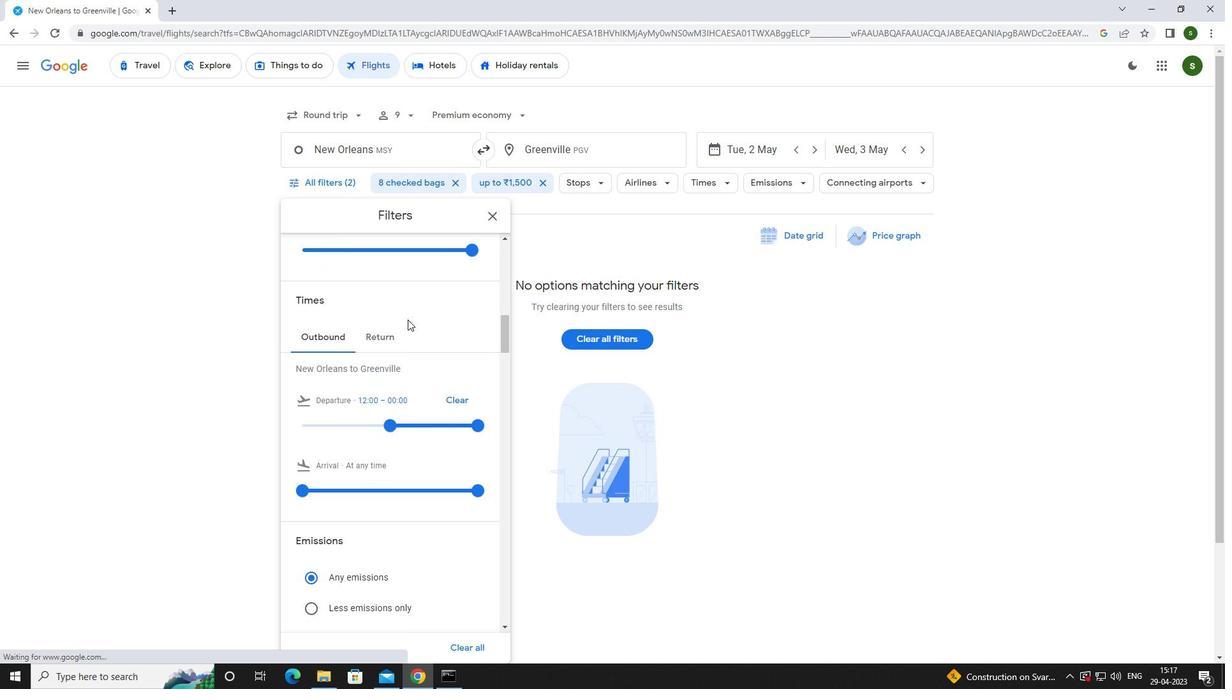 
Action: Mouse pressed left at (388, 337)
Screenshot: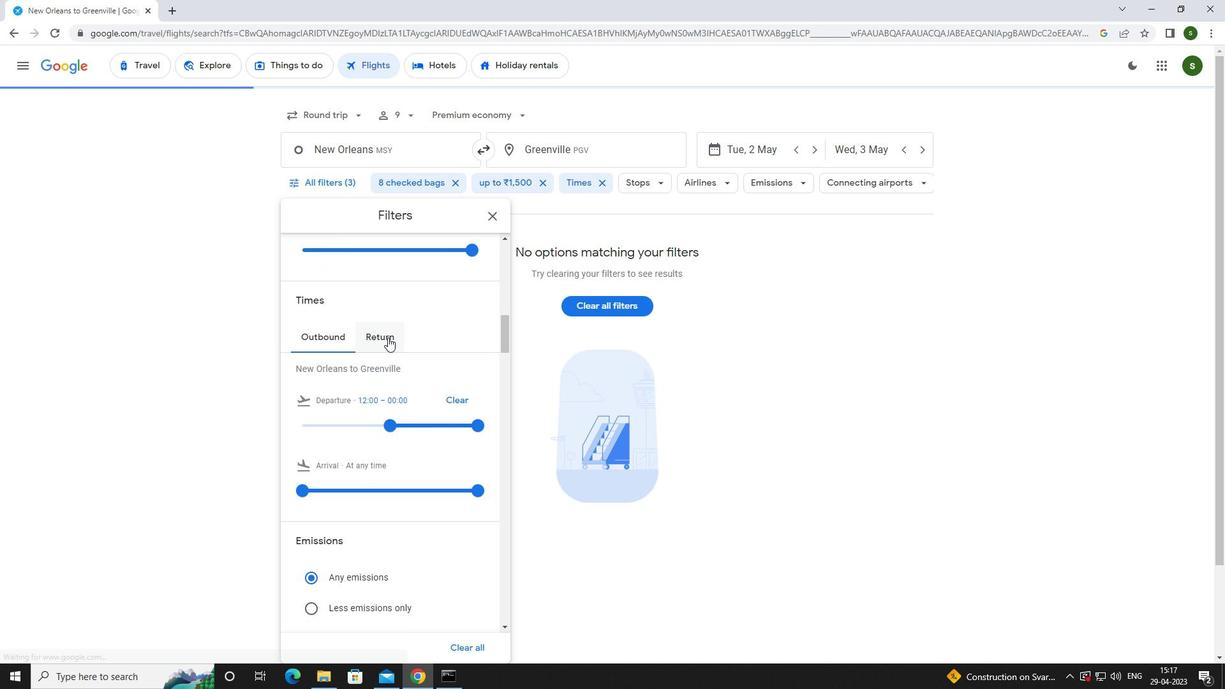 
Action: Mouse moved to (305, 427)
Screenshot: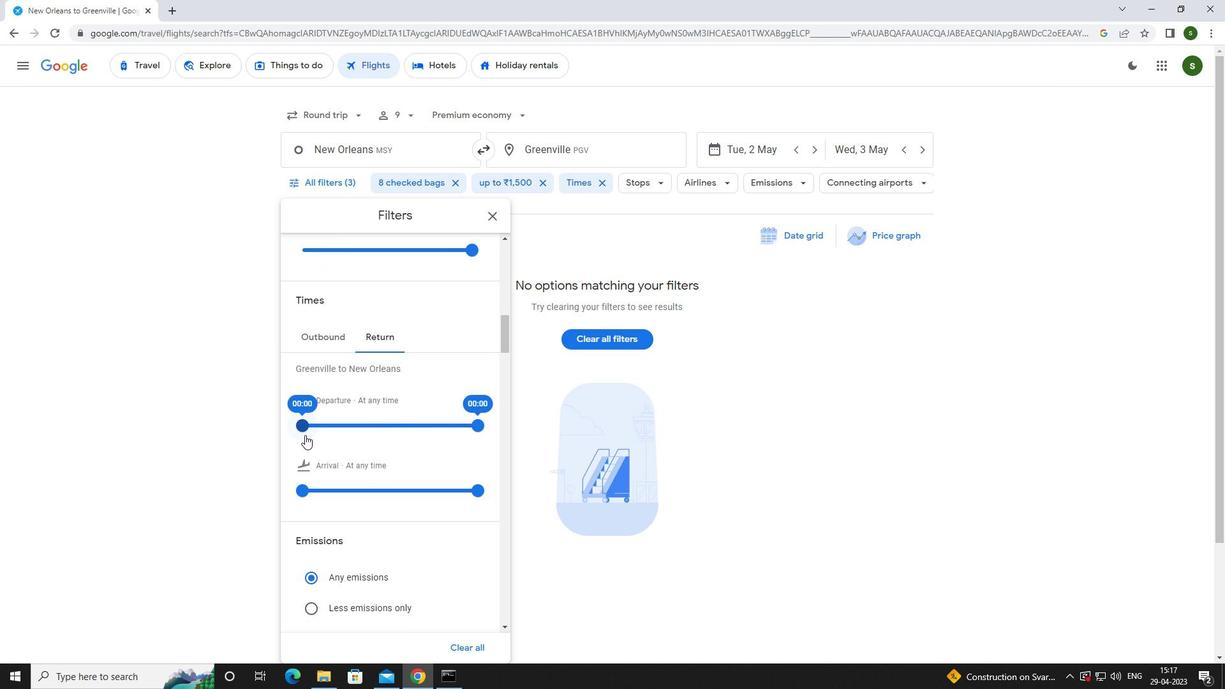 
Action: Mouse pressed left at (305, 427)
Screenshot: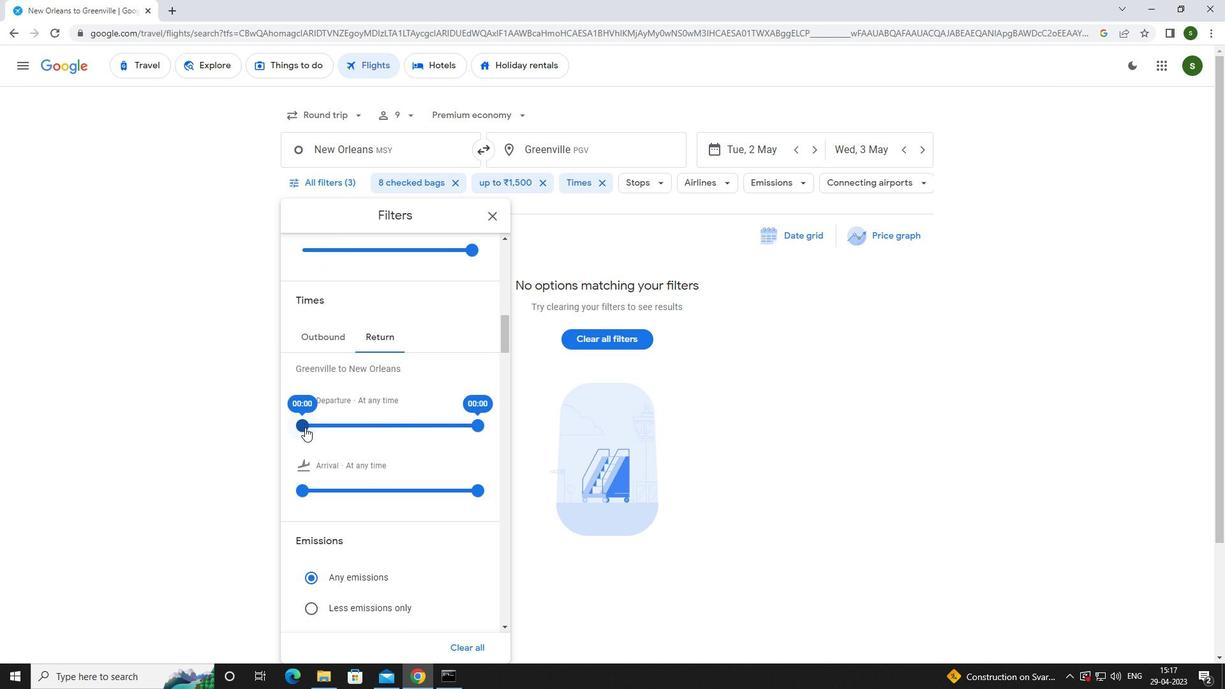 
Action: Mouse moved to (727, 433)
Screenshot: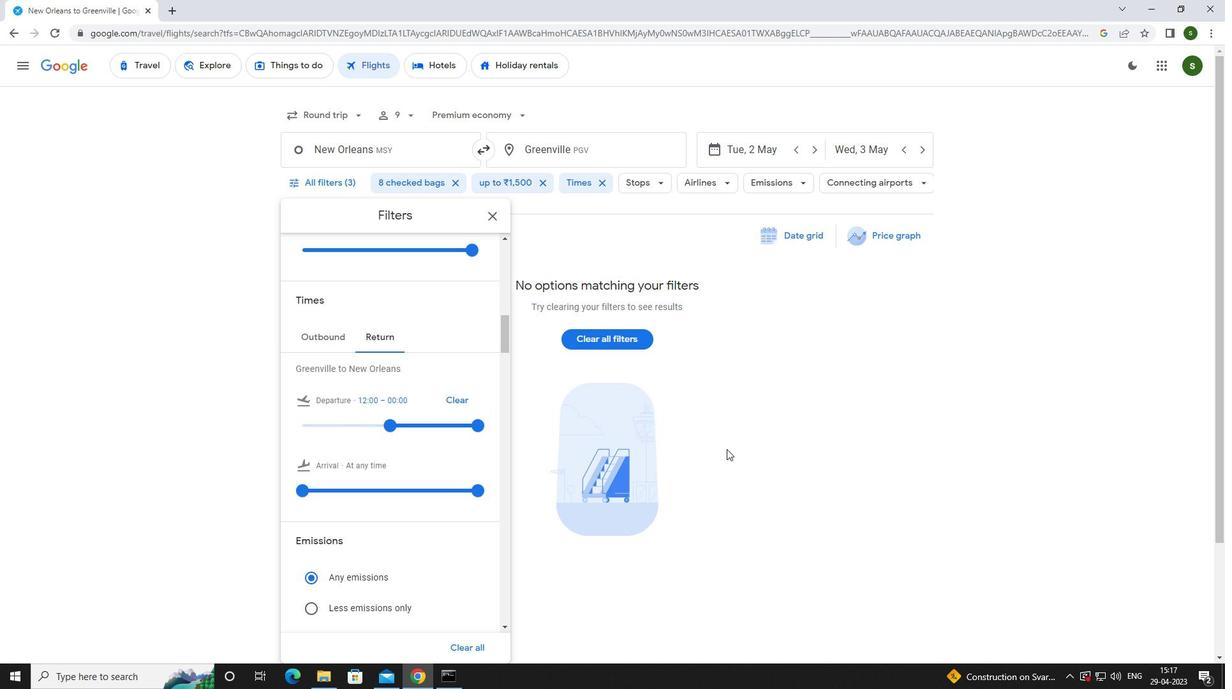
Action: Mouse pressed left at (727, 433)
Screenshot: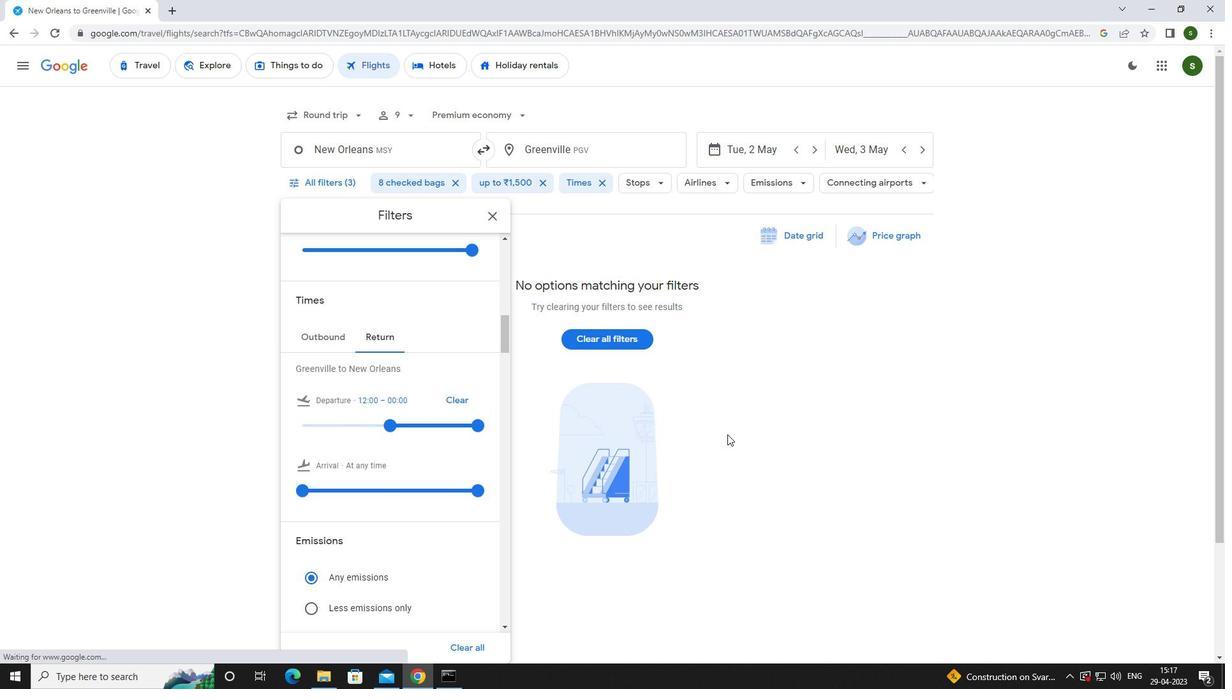 
